 Task: Search for a house in Livingston, United Kingdom, for 8 guests from 24 Aug to 10 Sep, with a price range of 12000 to 15000, 4 bedrooms, 4 bathrooms, and amenities including Wifi, Free parking, TV, Gym, Breakfast, and Self check-in.
Action: Mouse moved to (444, 100)
Screenshot: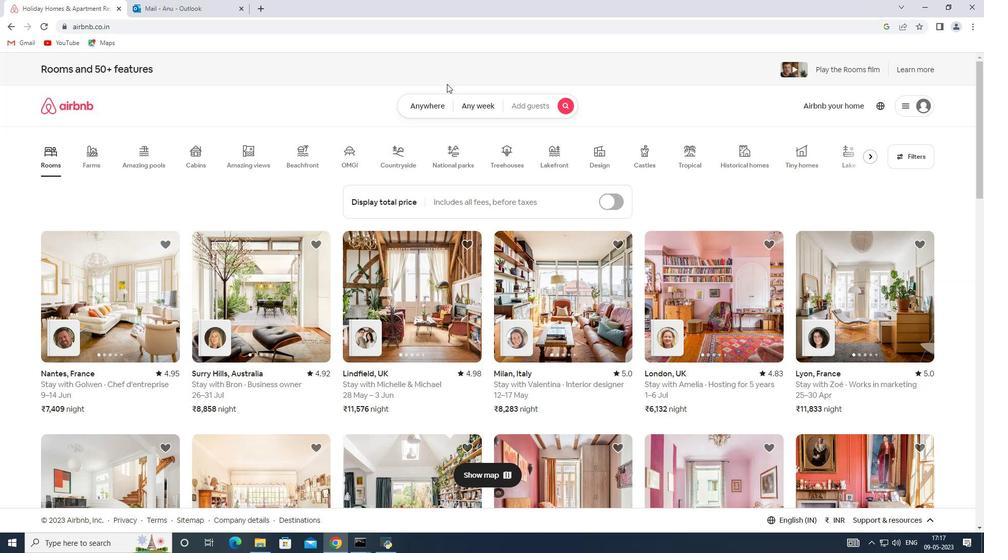
Action: Mouse pressed left at (444, 100)
Screenshot: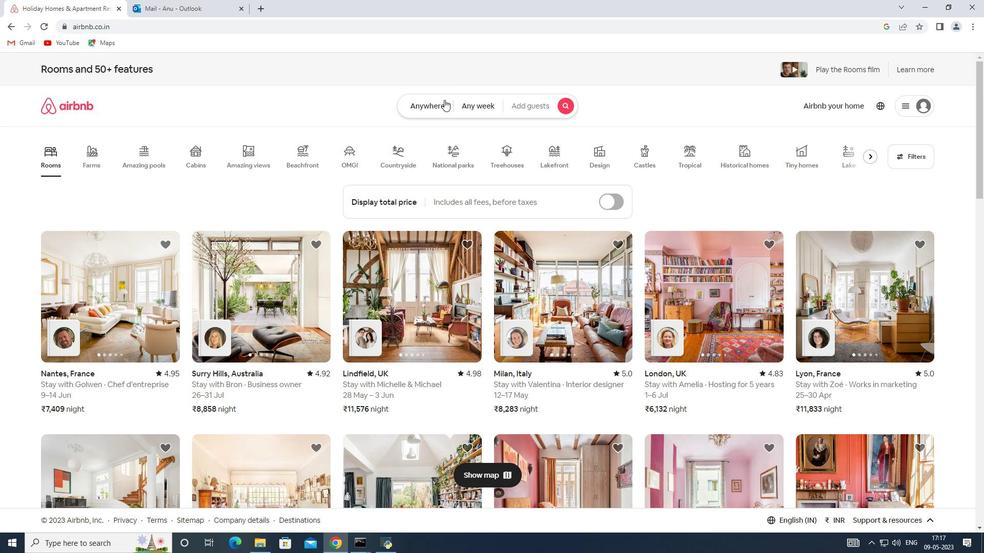 
Action: Mouse moved to (384, 151)
Screenshot: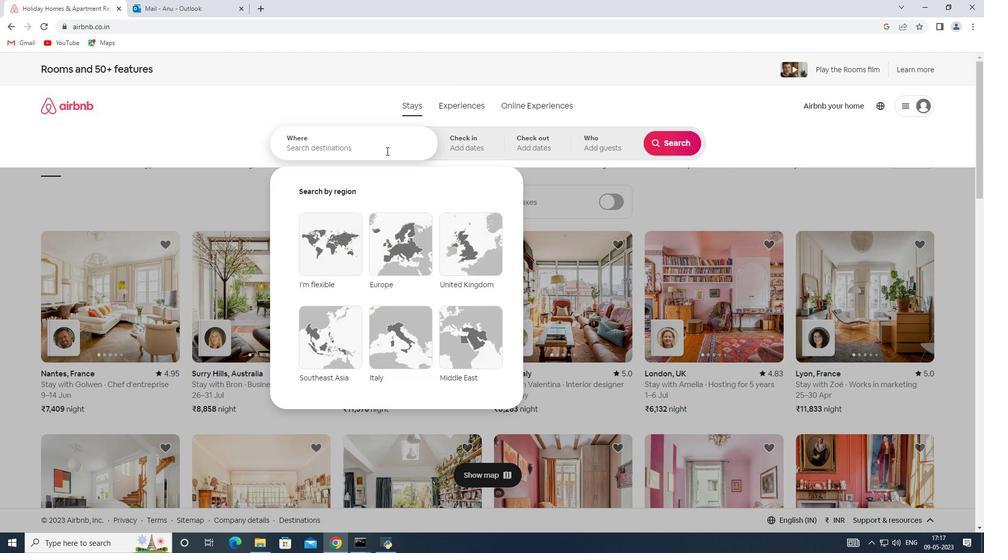 
Action: Mouse pressed left at (384, 151)
Screenshot: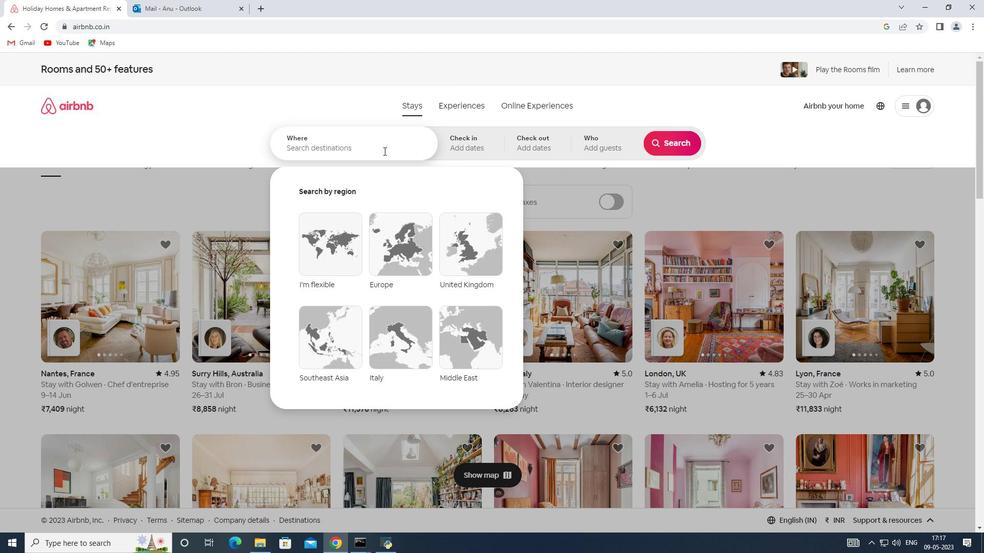 
Action: Key pressed <Key.shift>Livingston,<Key.shift>United<Key.space><Key.shift>Kingdom
Screenshot: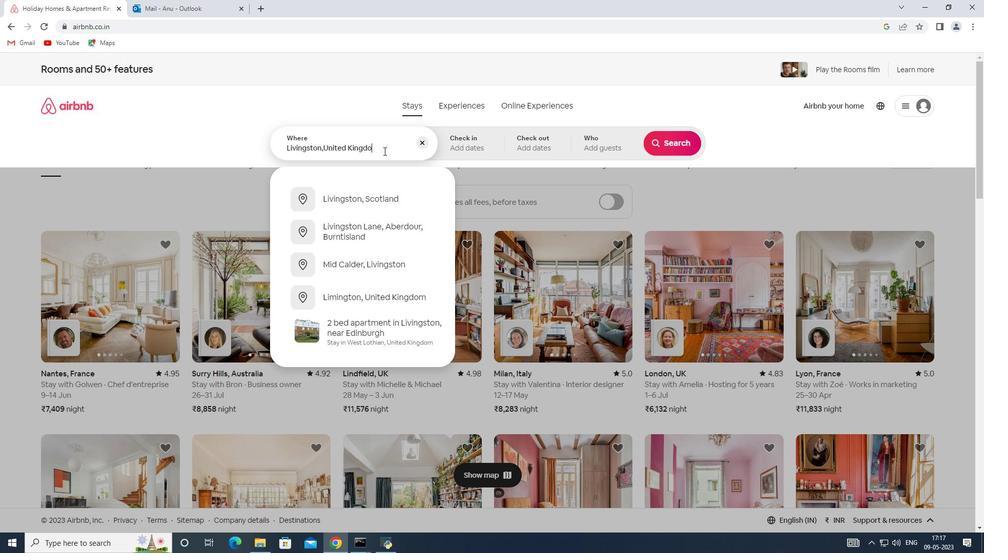 
Action: Mouse moved to (472, 153)
Screenshot: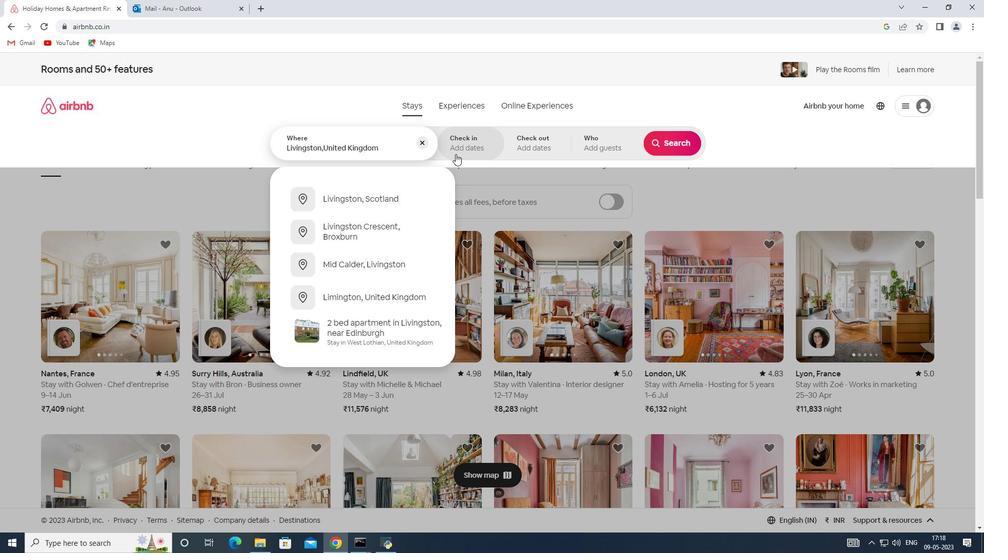 
Action: Mouse pressed left at (472, 153)
Screenshot: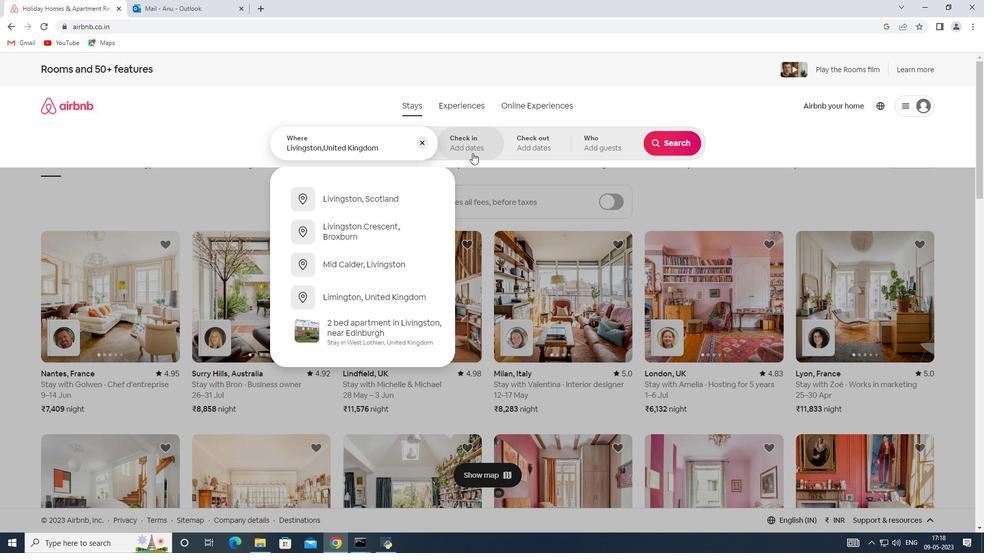 
Action: Mouse moved to (665, 224)
Screenshot: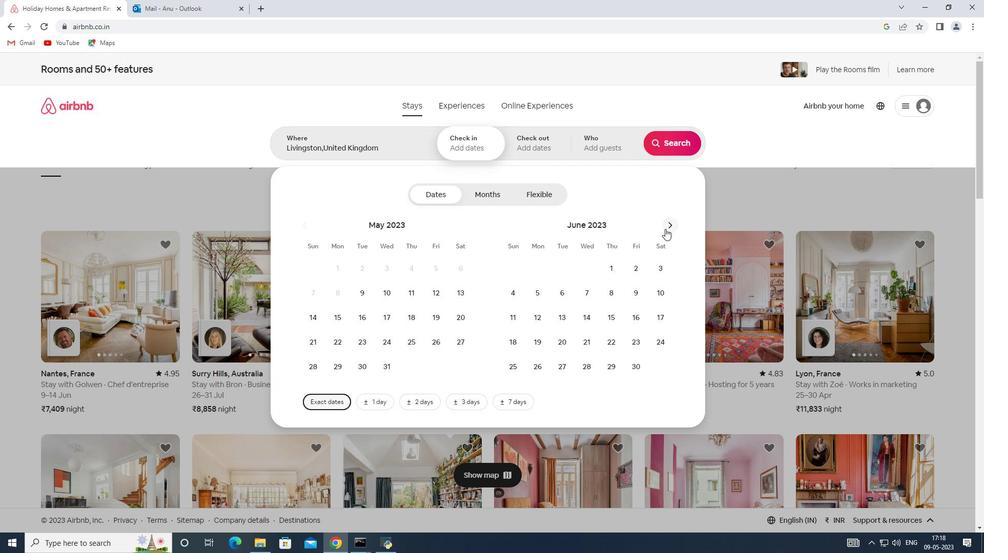 
Action: Mouse pressed left at (665, 224)
Screenshot: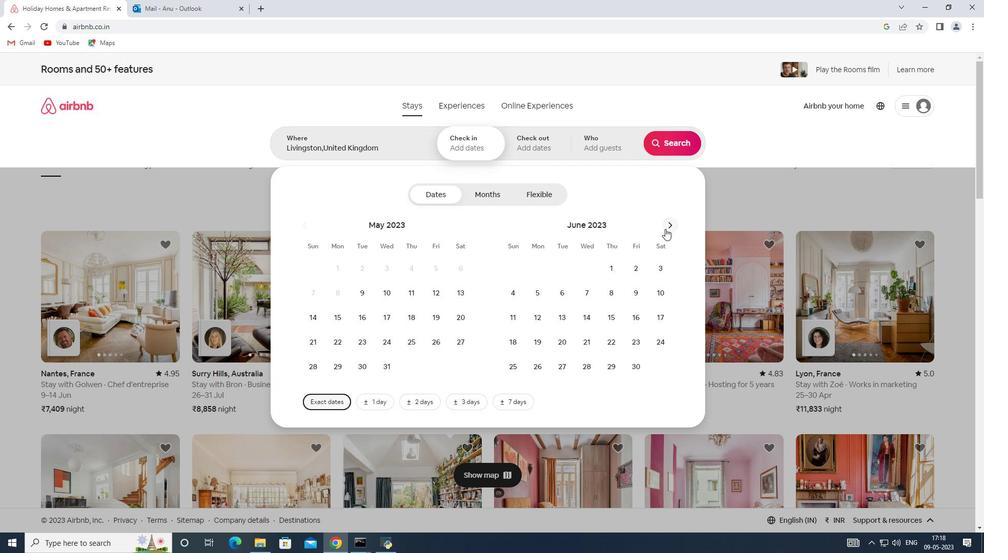 
Action: Mouse pressed left at (665, 224)
Screenshot: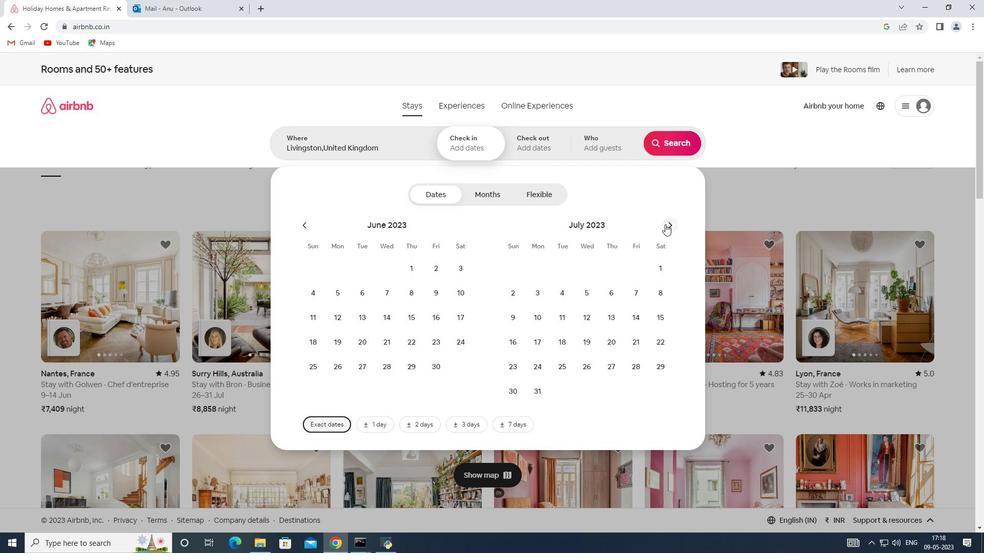 
Action: Mouse moved to (608, 338)
Screenshot: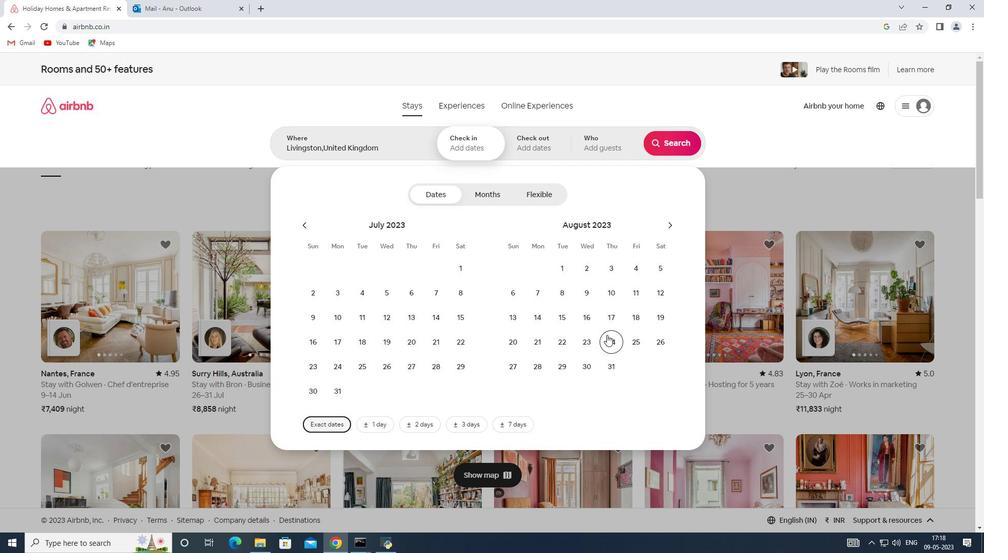
Action: Mouse pressed left at (608, 338)
Screenshot: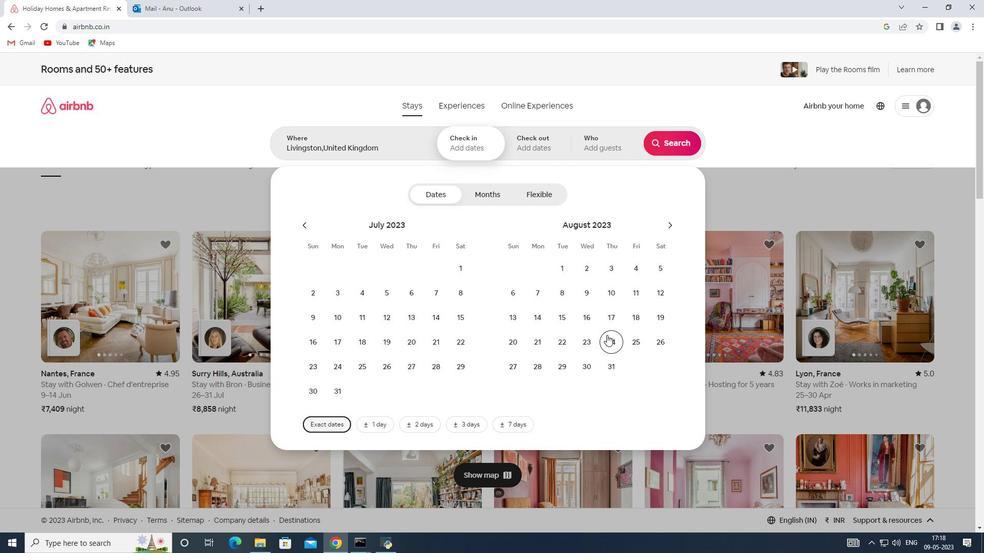 
Action: Mouse moved to (667, 223)
Screenshot: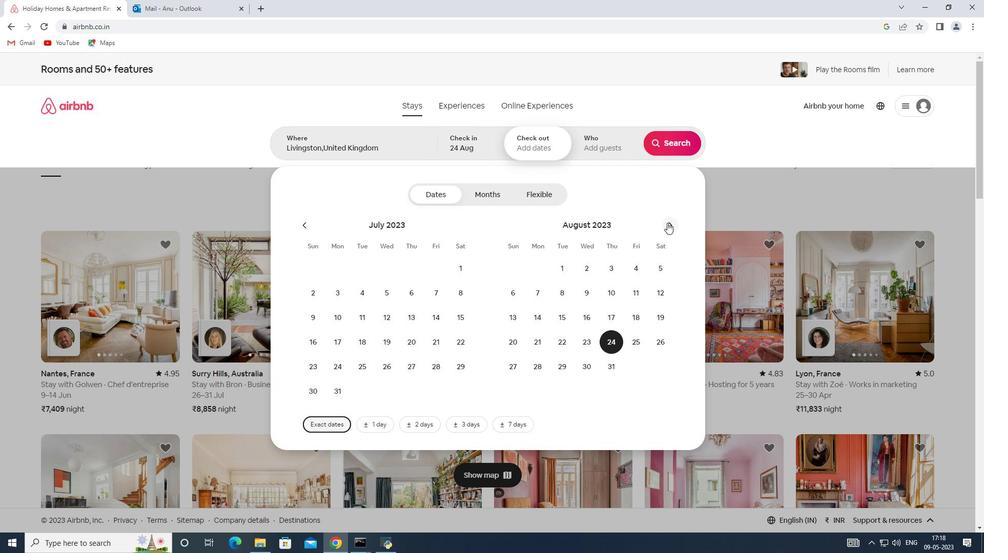 
Action: Mouse pressed left at (667, 223)
Screenshot: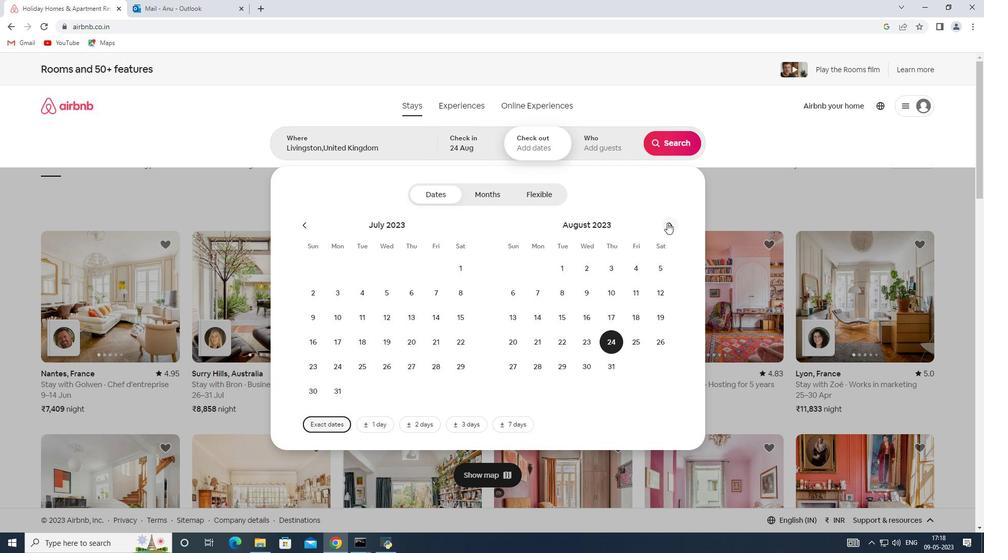 
Action: Mouse moved to (510, 313)
Screenshot: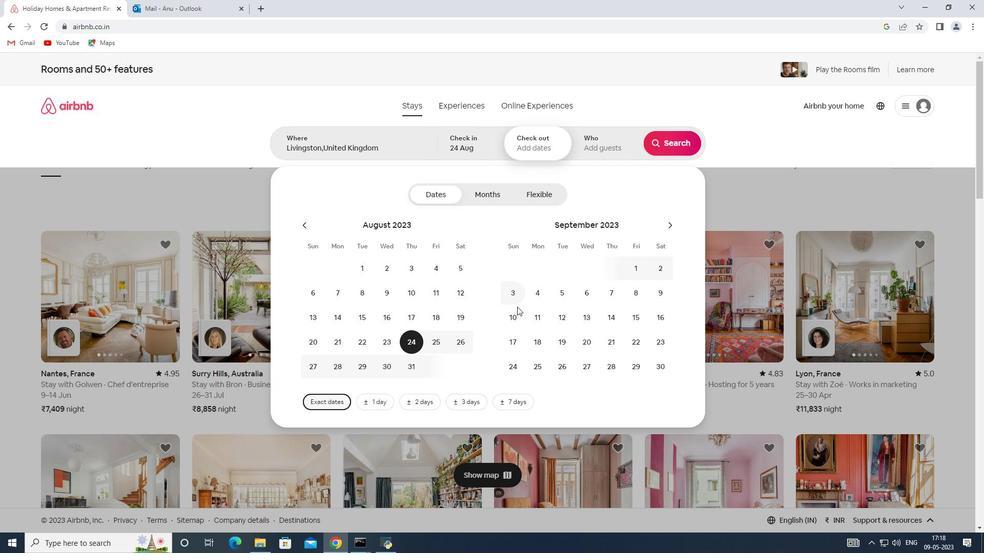 
Action: Mouse pressed left at (510, 313)
Screenshot: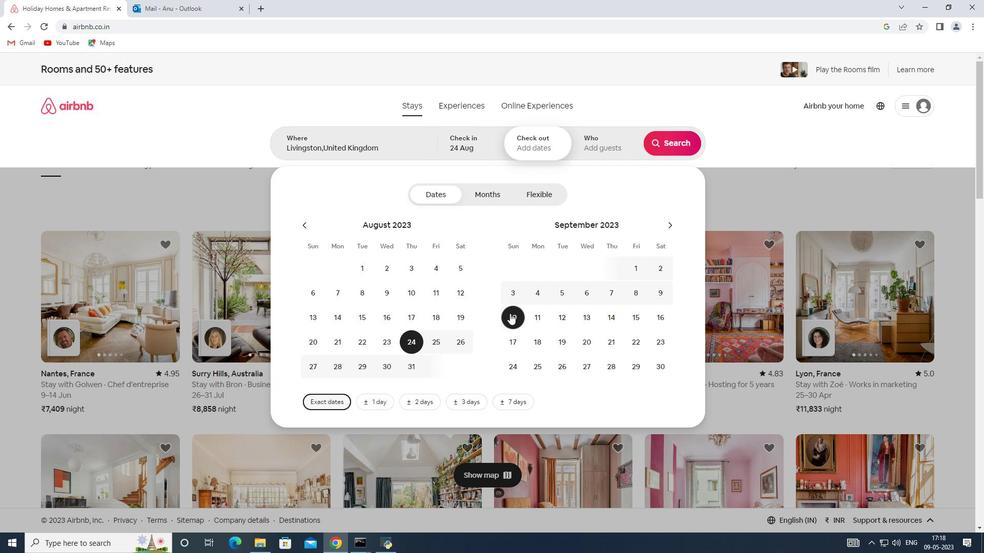 
Action: Mouse moved to (601, 138)
Screenshot: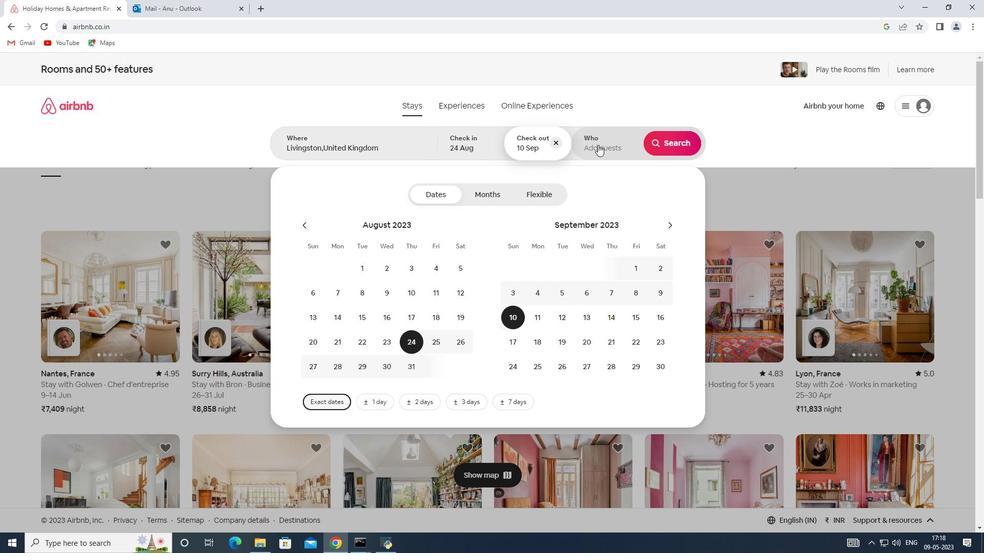 
Action: Mouse pressed left at (601, 138)
Screenshot: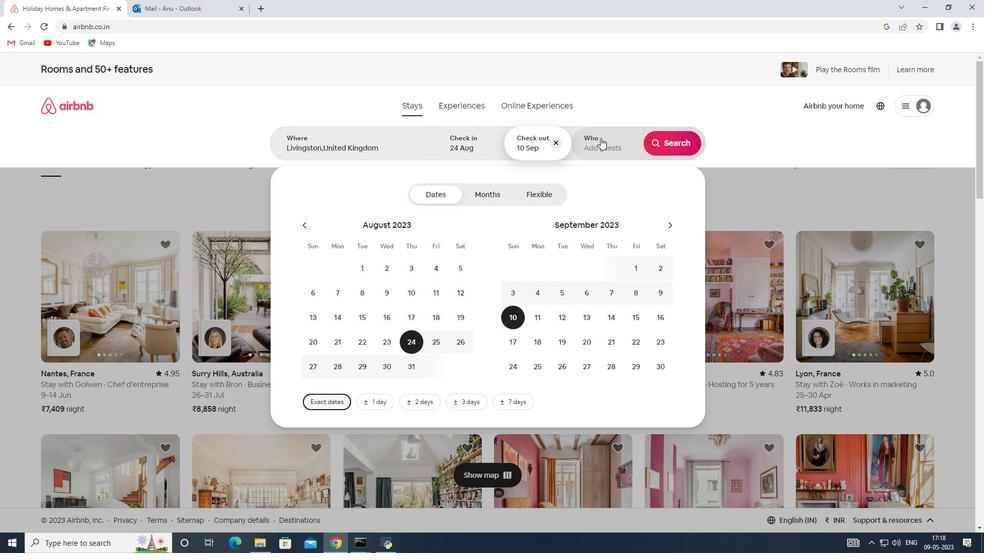 
Action: Mouse moved to (671, 198)
Screenshot: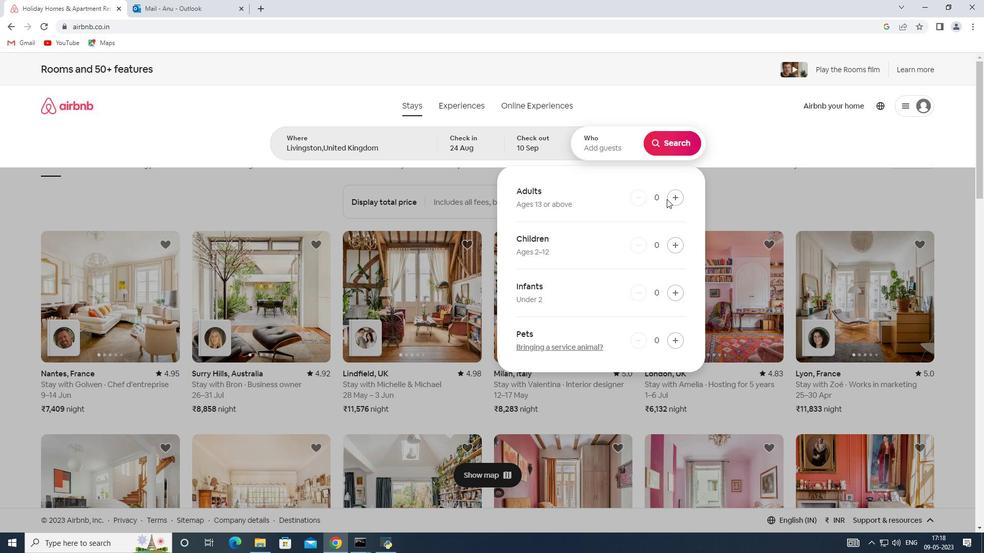 
Action: Mouse pressed left at (671, 198)
Screenshot: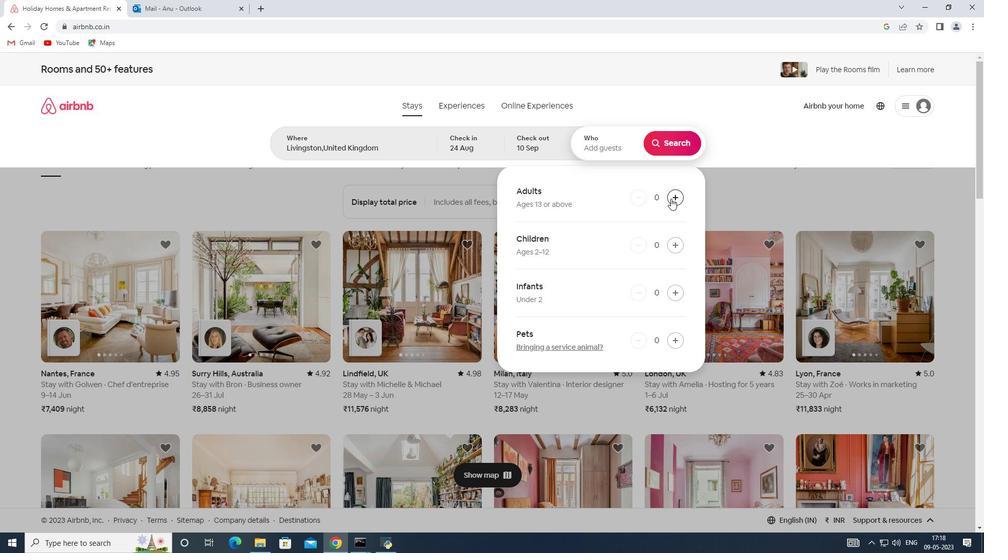 
Action: Mouse pressed left at (671, 198)
Screenshot: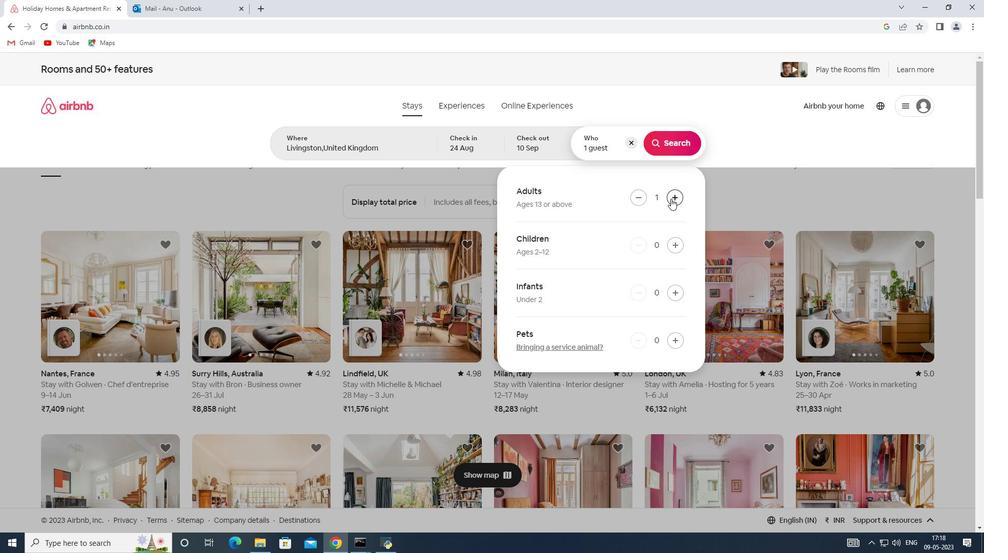 
Action: Mouse pressed left at (671, 198)
Screenshot: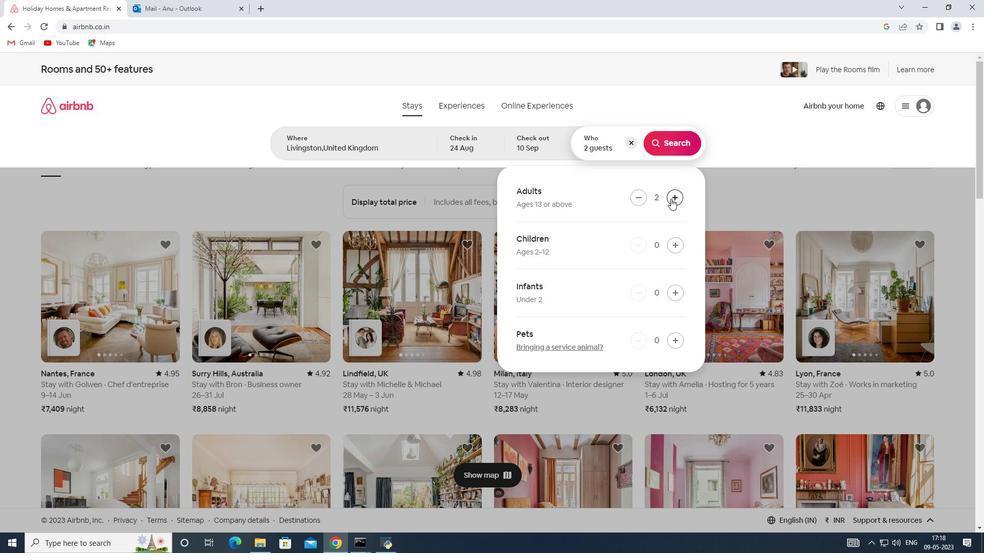 
Action: Mouse pressed left at (671, 198)
Screenshot: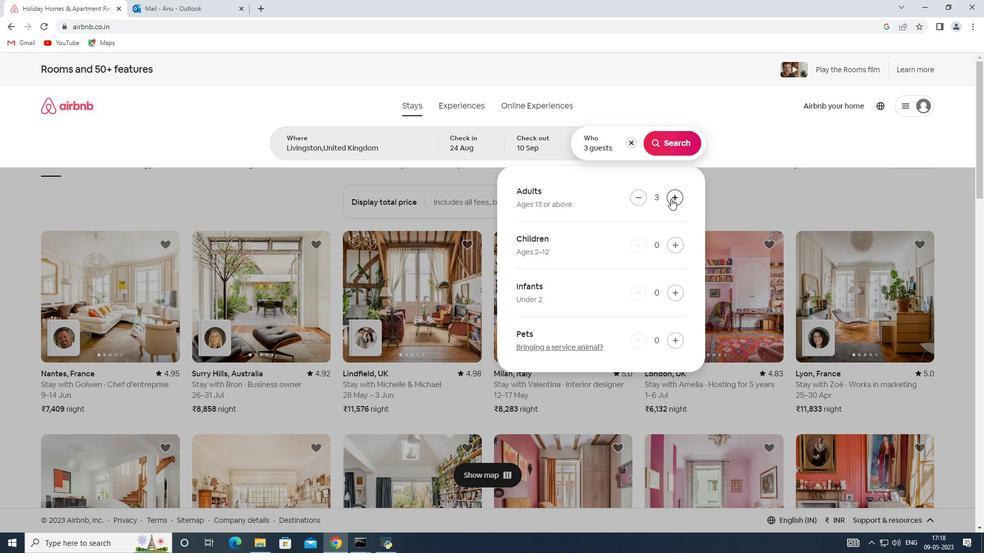 
Action: Mouse pressed left at (671, 198)
Screenshot: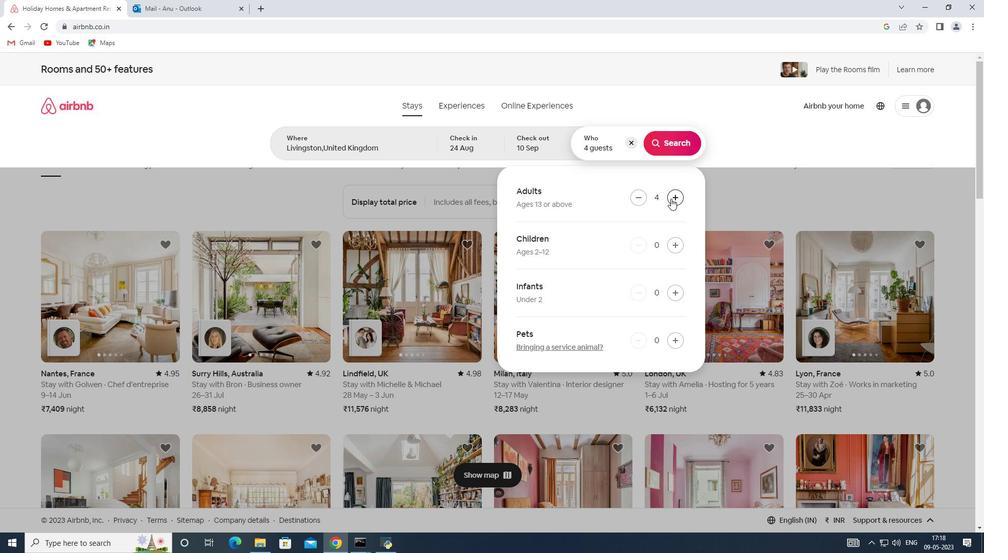
Action: Mouse pressed left at (671, 198)
Screenshot: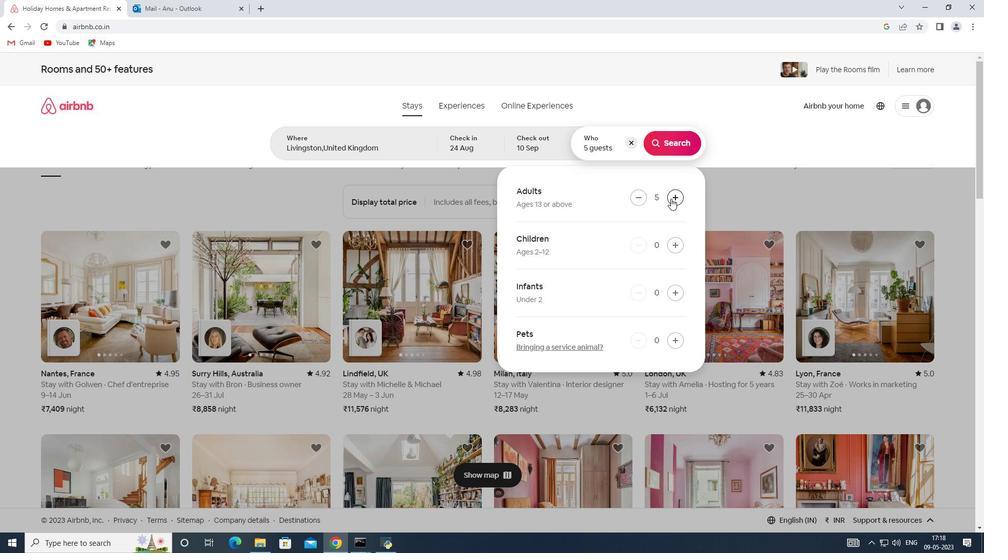 
Action: Mouse pressed left at (671, 198)
Screenshot: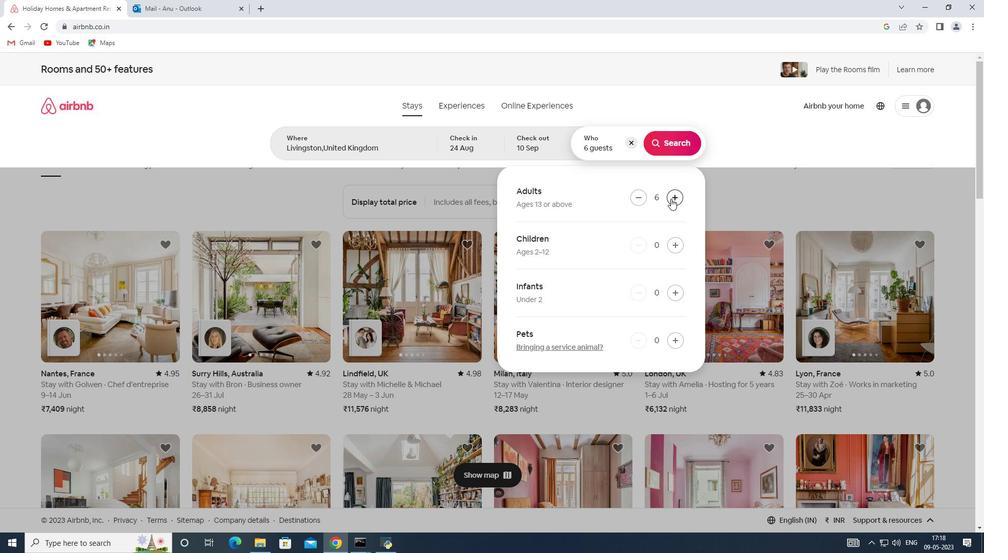 
Action: Mouse pressed left at (671, 198)
Screenshot: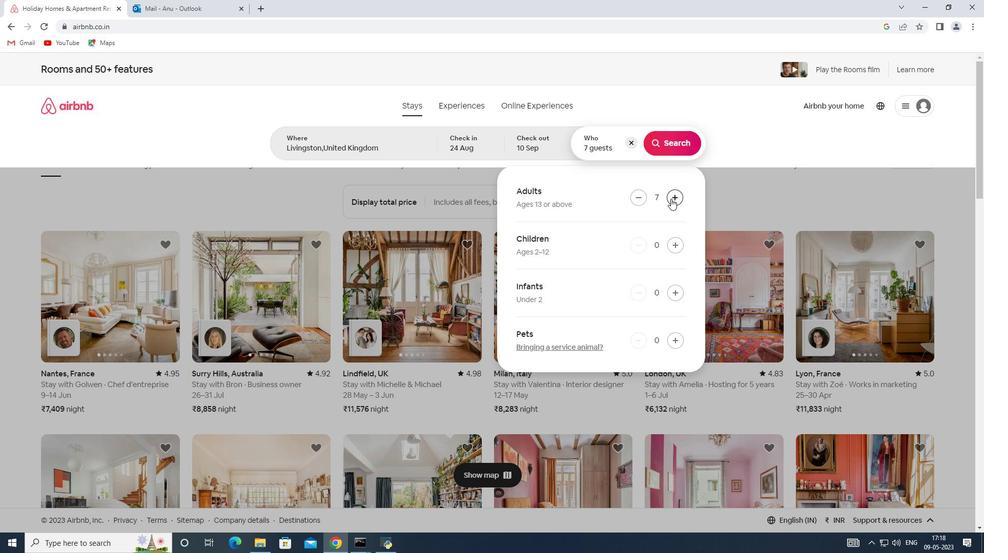 
Action: Mouse moved to (677, 148)
Screenshot: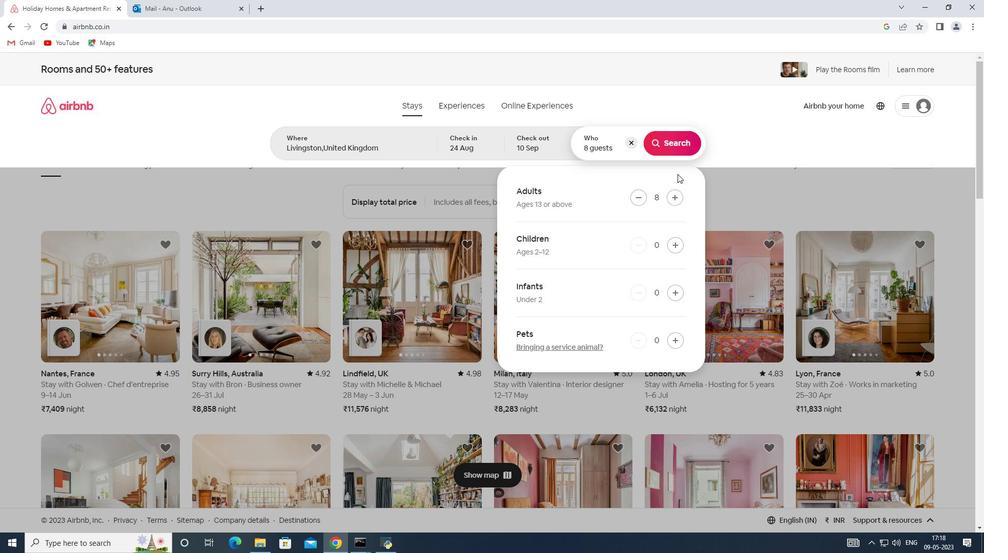 
Action: Mouse pressed left at (677, 148)
Screenshot: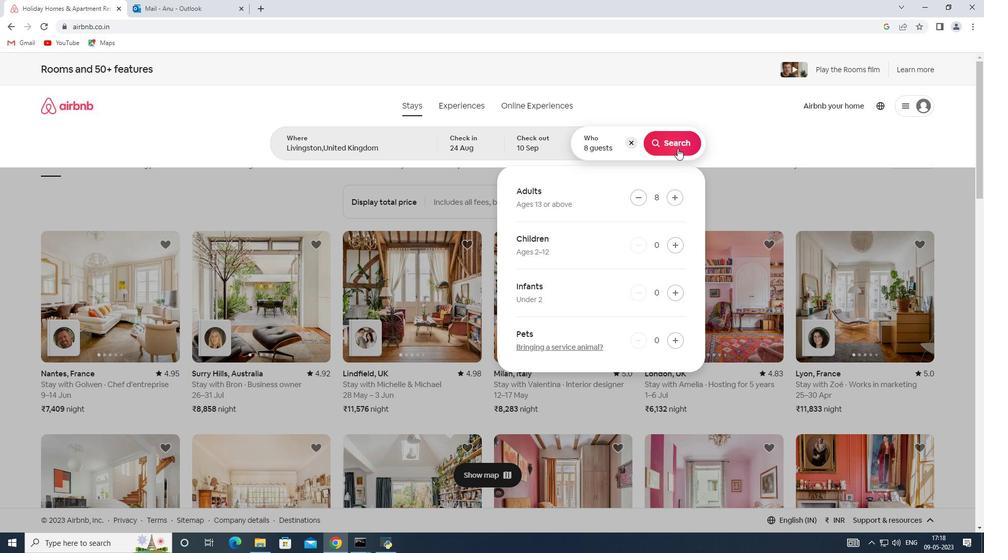 
Action: Mouse moved to (928, 122)
Screenshot: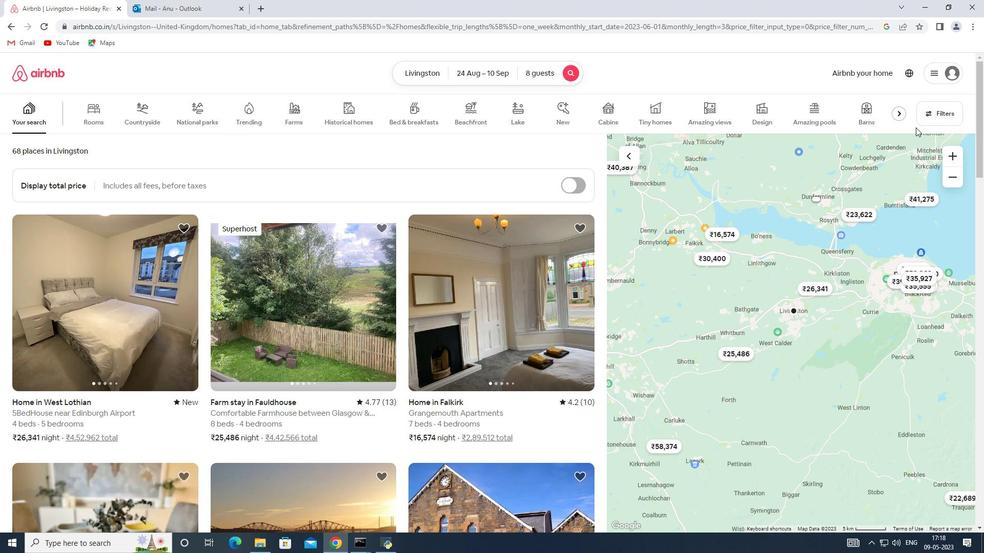 
Action: Mouse pressed left at (928, 122)
Screenshot: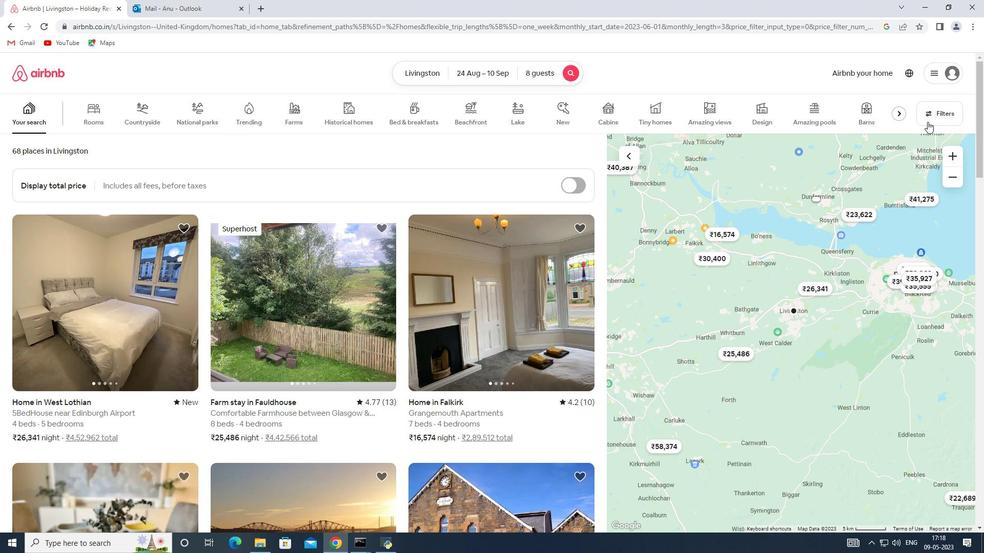 
Action: Mouse moved to (356, 366)
Screenshot: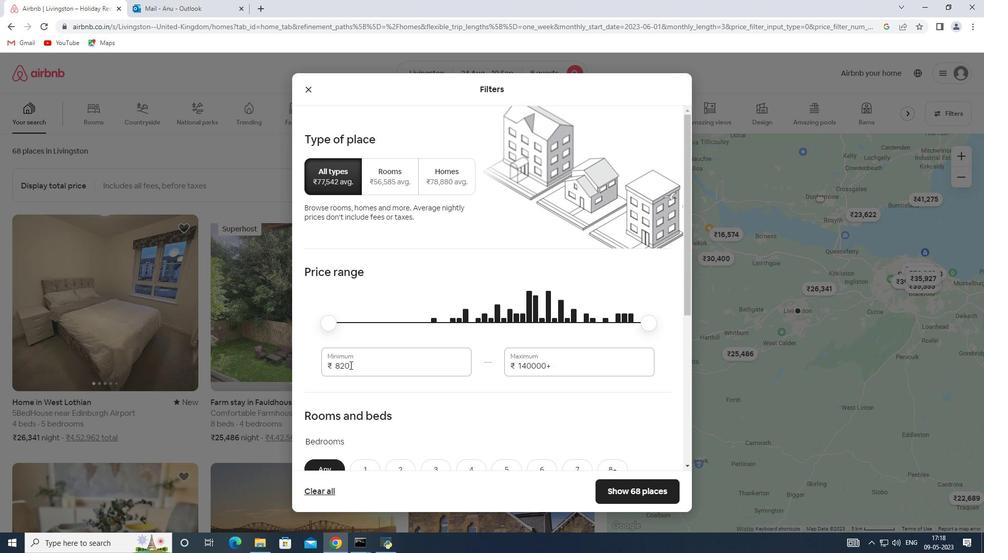
Action: Mouse pressed left at (356, 366)
Screenshot: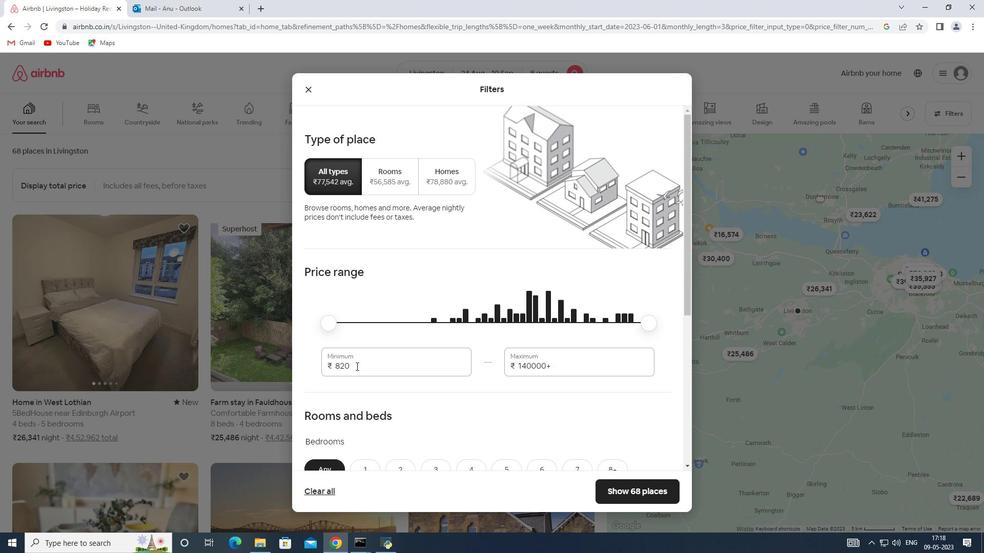 
Action: Mouse moved to (322, 362)
Screenshot: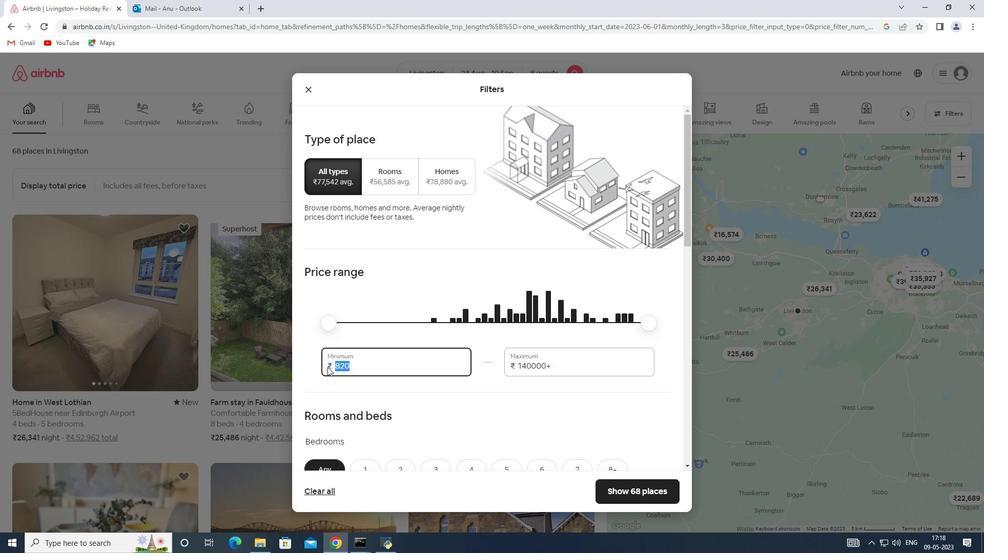 
Action: Key pressed 12000
Screenshot: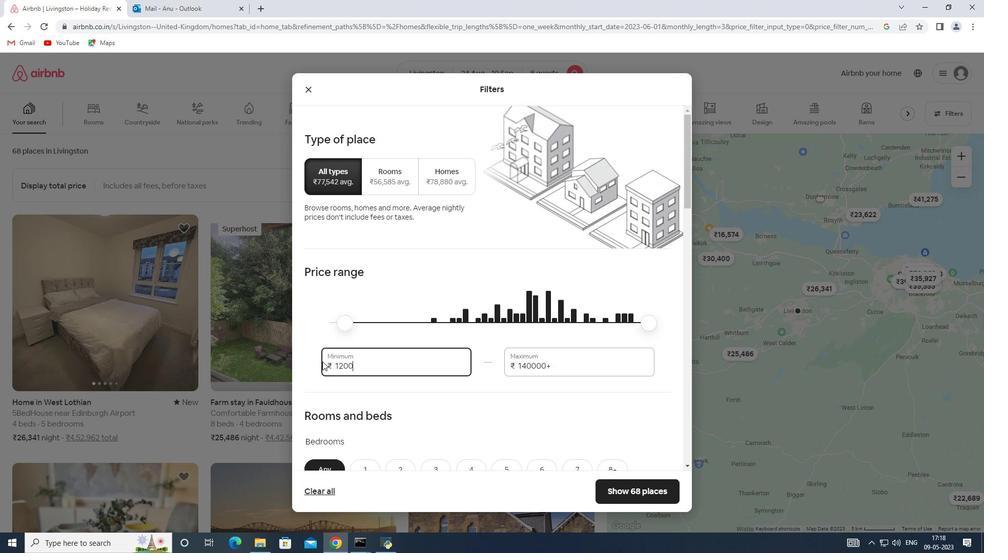 
Action: Mouse moved to (556, 370)
Screenshot: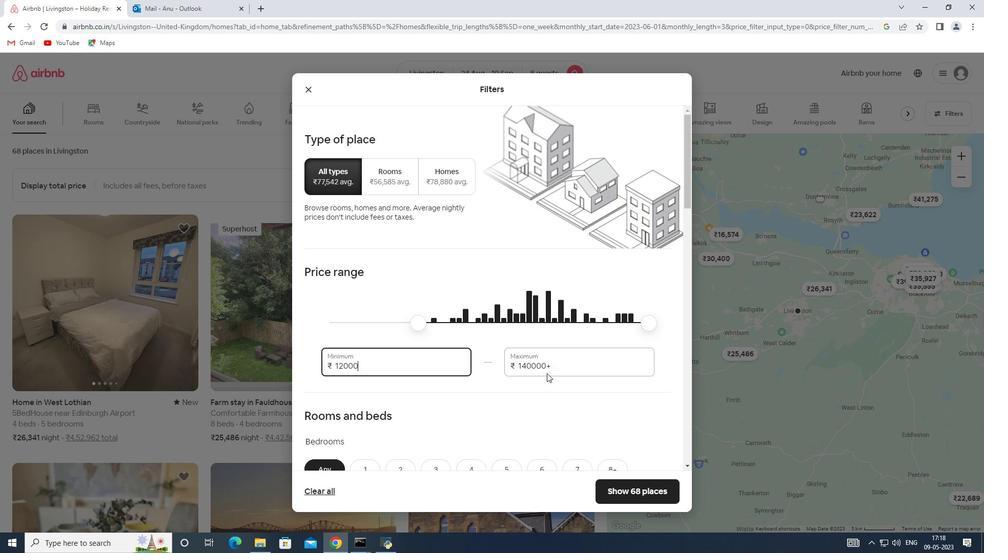 
Action: Mouse pressed left at (556, 370)
Screenshot: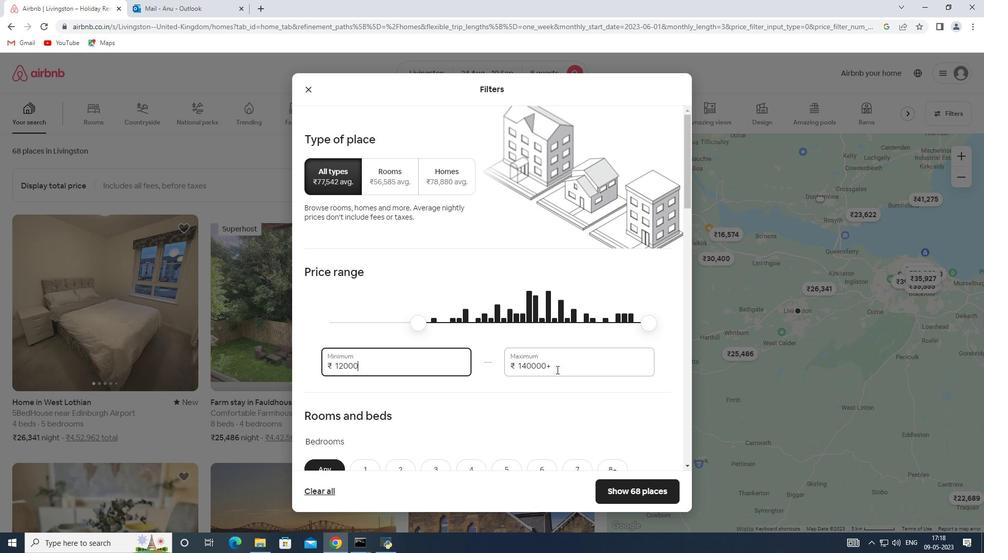 
Action: Mouse moved to (502, 365)
Screenshot: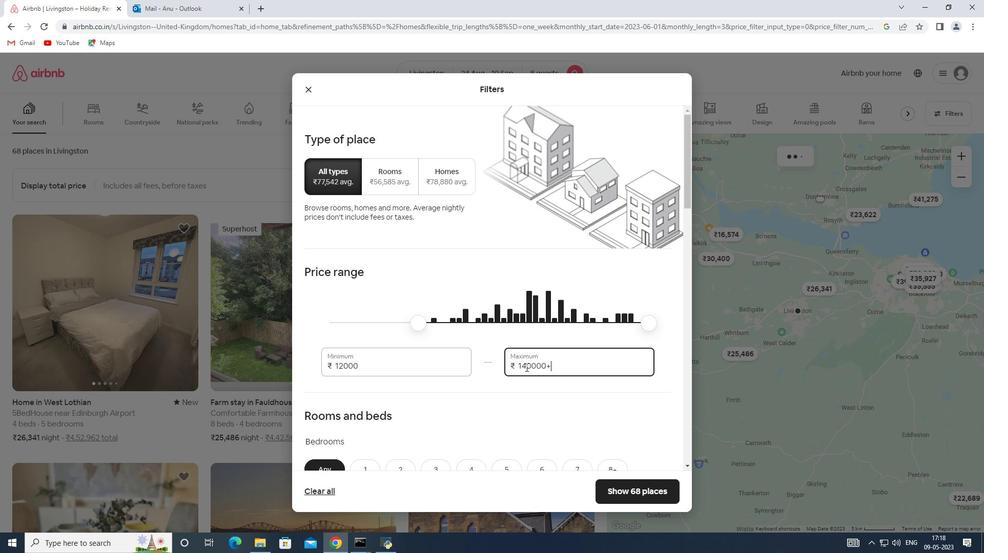
Action: Key pressed 15000
Screenshot: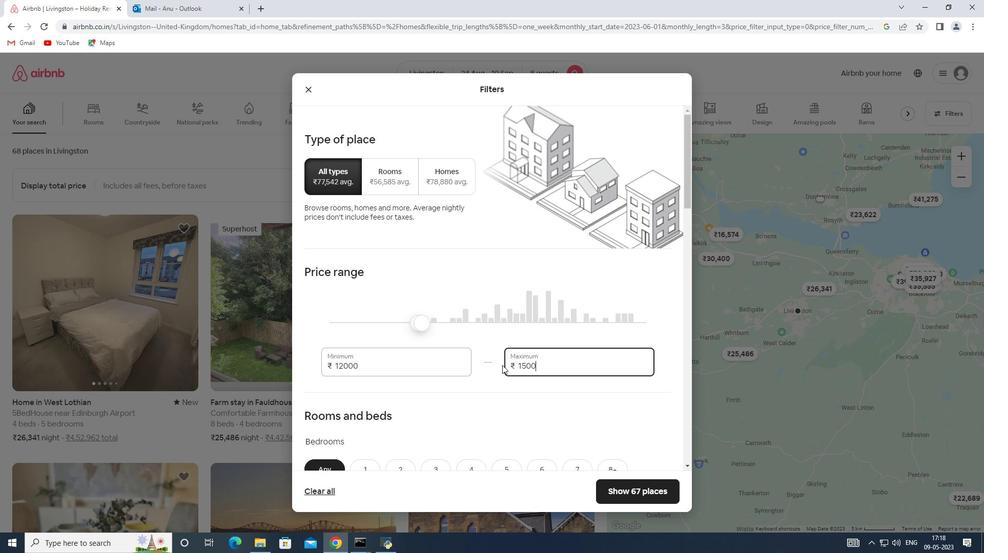 
Action: Mouse scrolled (502, 365) with delta (0, 0)
Screenshot: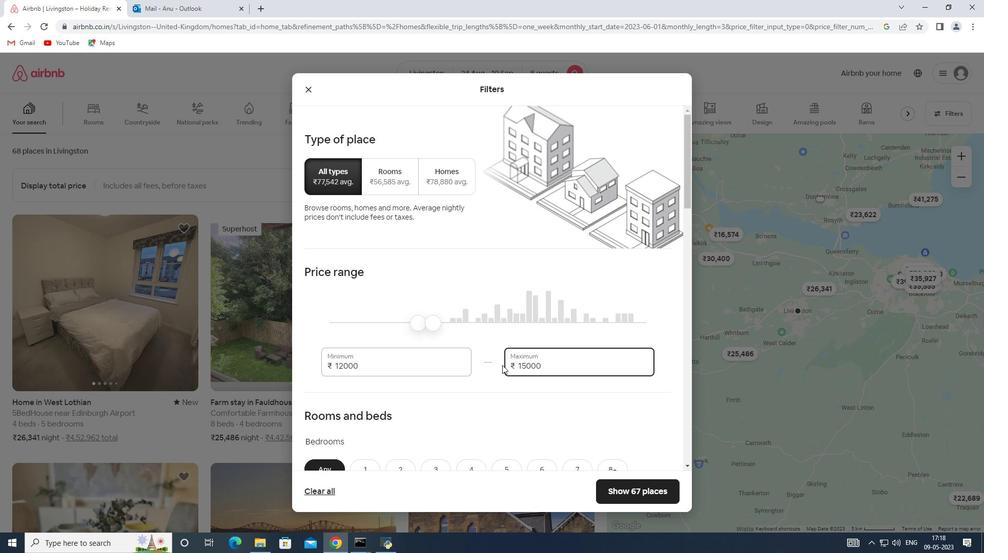 
Action: Mouse scrolled (502, 365) with delta (0, 0)
Screenshot: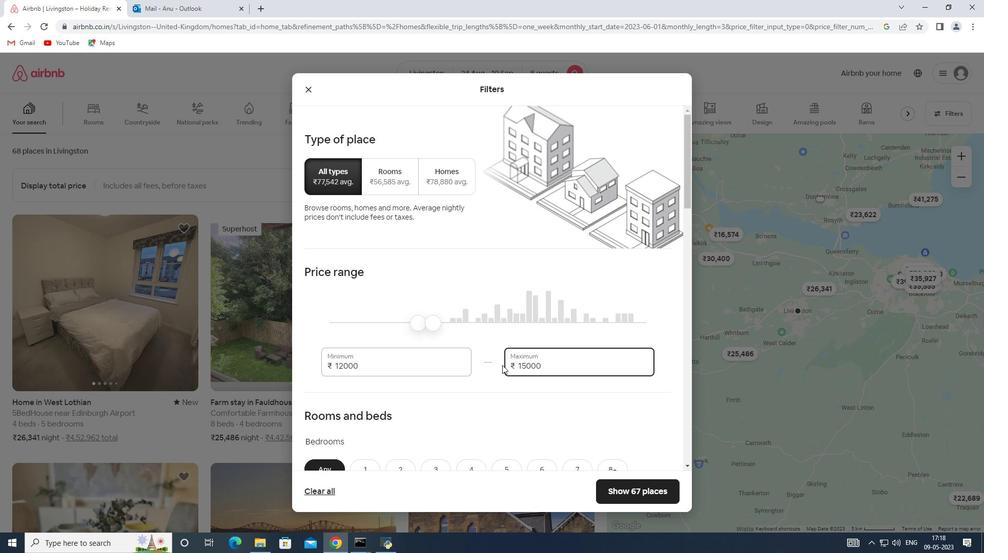 
Action: Mouse scrolled (502, 365) with delta (0, 0)
Screenshot: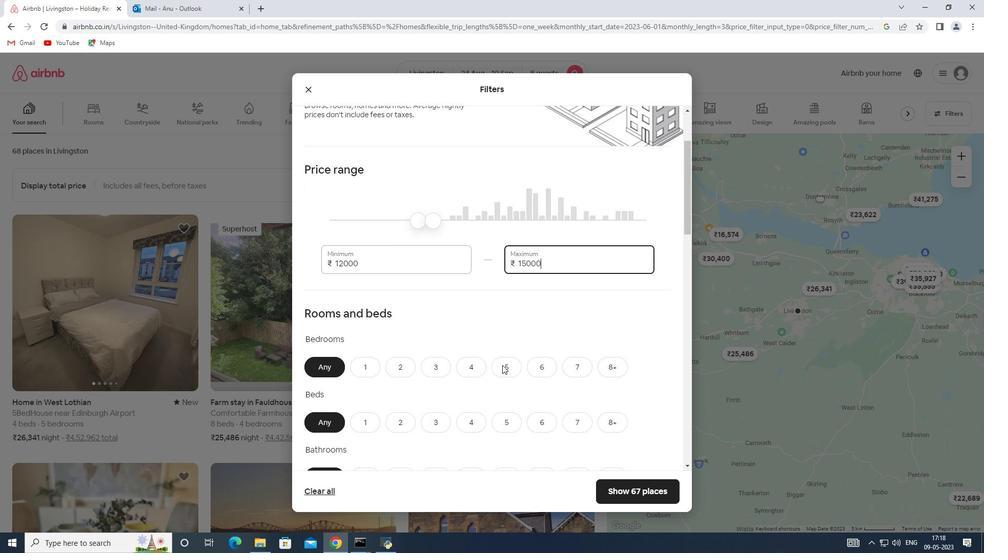 
Action: Mouse moved to (470, 321)
Screenshot: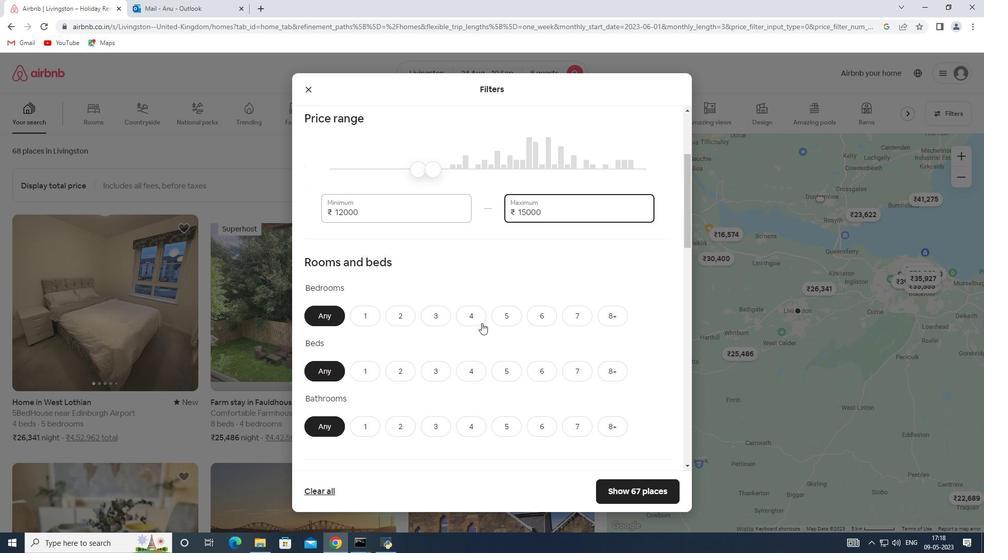 
Action: Mouse pressed left at (470, 321)
Screenshot: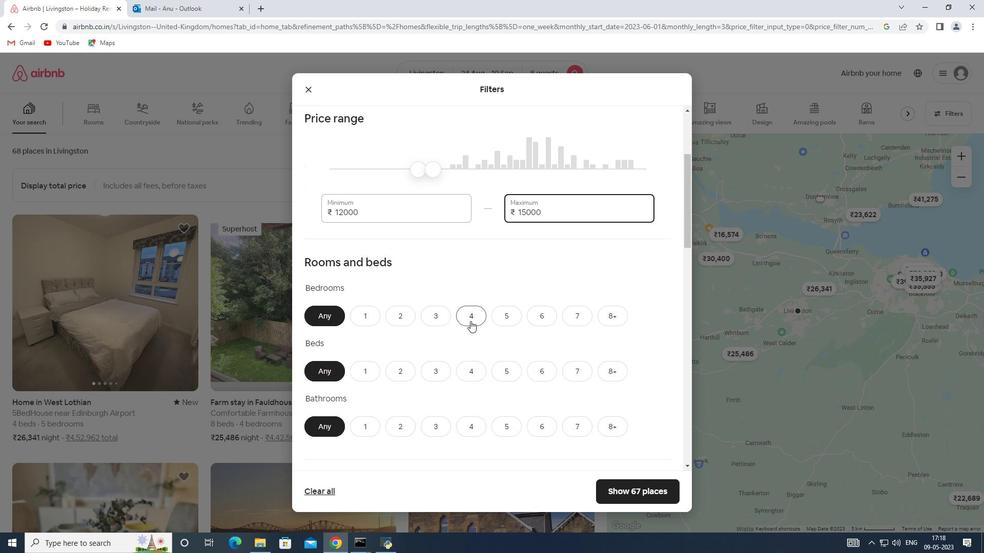 
Action: Mouse moved to (616, 371)
Screenshot: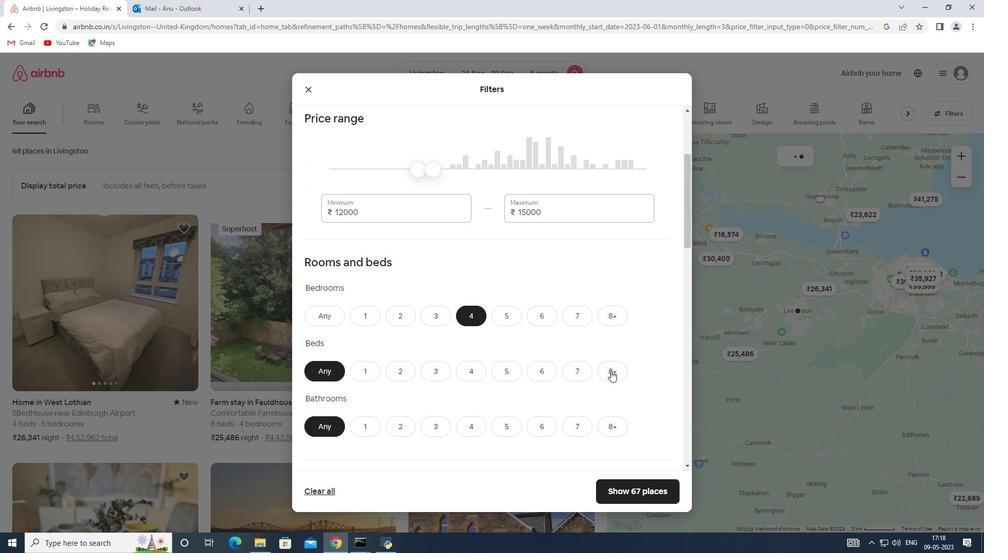 
Action: Mouse pressed left at (616, 371)
Screenshot: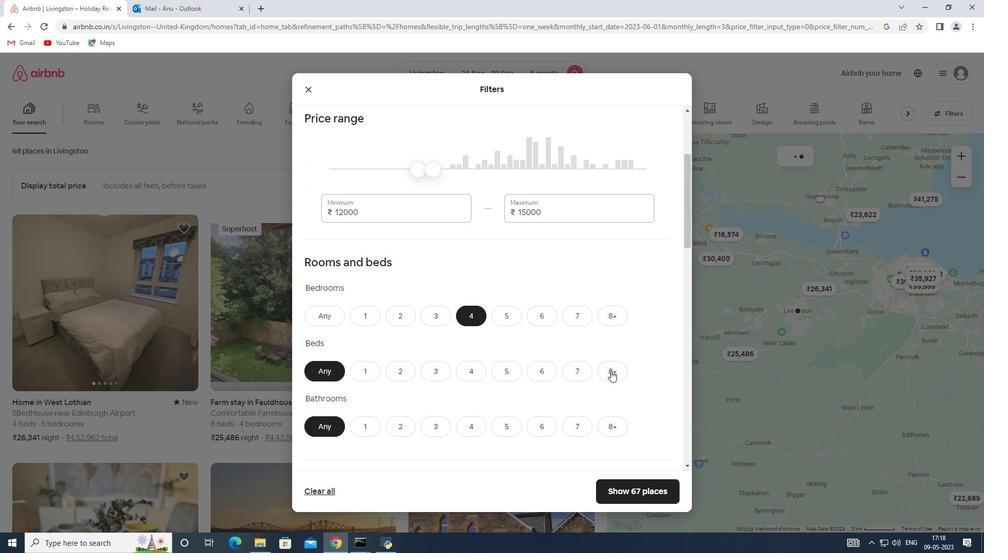 
Action: Mouse moved to (474, 425)
Screenshot: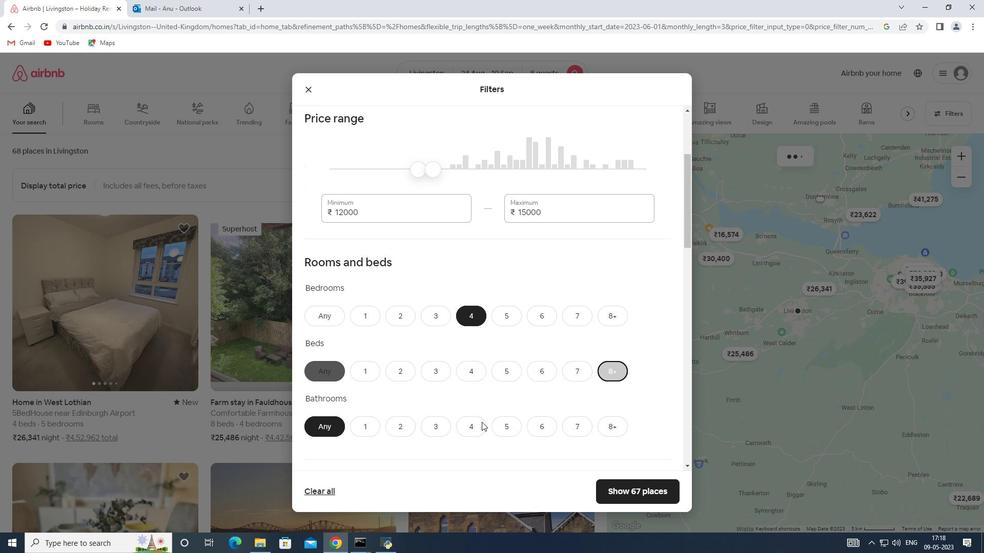 
Action: Mouse pressed left at (474, 425)
Screenshot: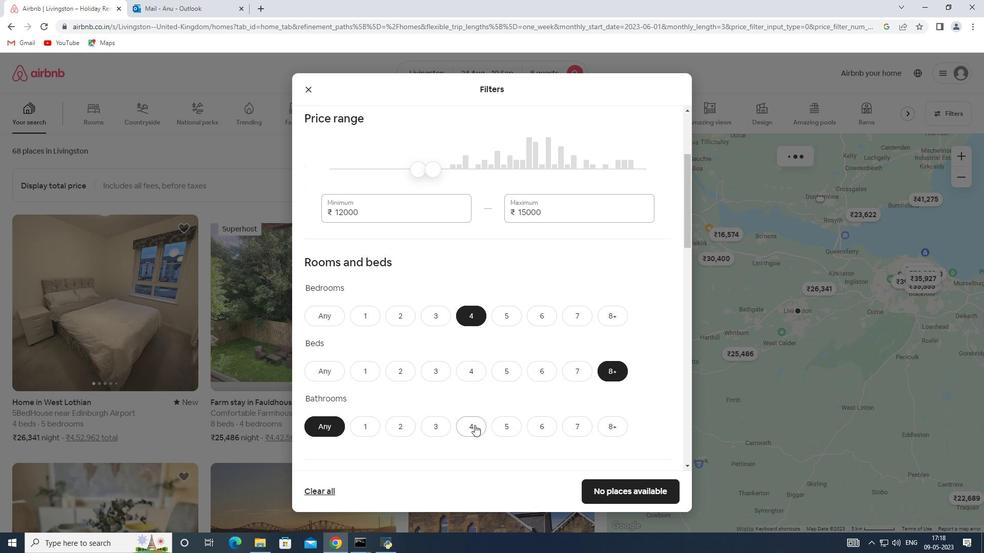 
Action: Mouse moved to (488, 373)
Screenshot: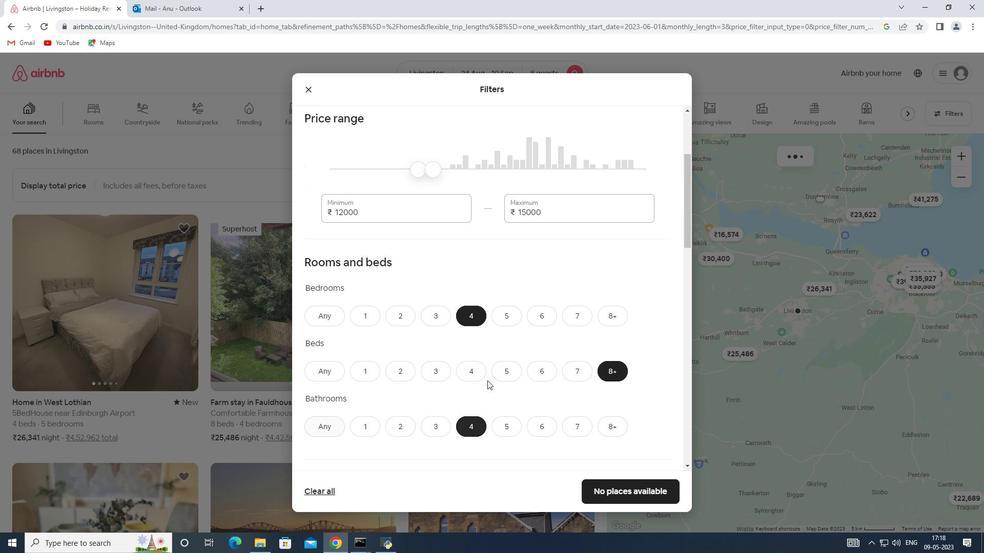
Action: Mouse scrolled (488, 373) with delta (0, 0)
Screenshot: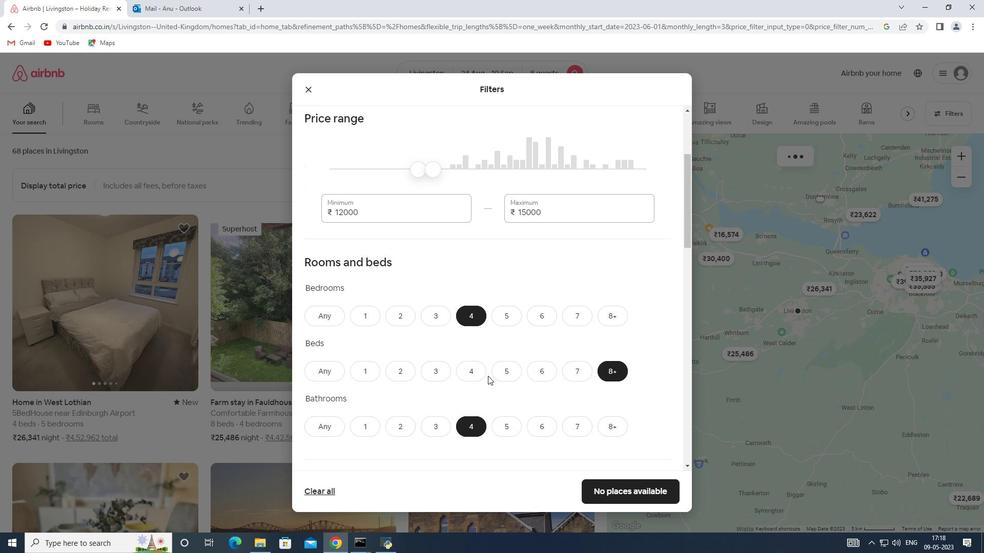 
Action: Mouse scrolled (488, 373) with delta (0, 0)
Screenshot: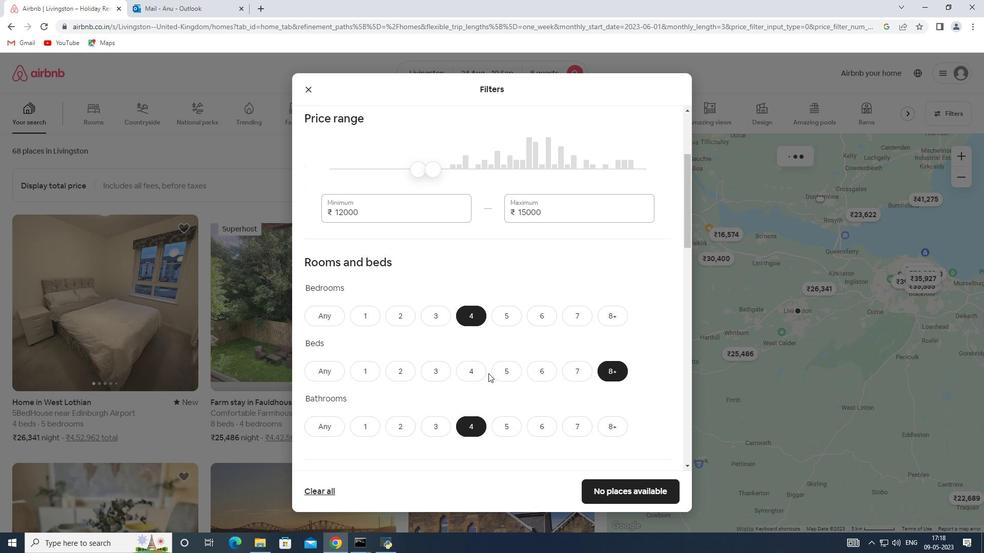 
Action: Mouse scrolled (488, 373) with delta (0, 0)
Screenshot: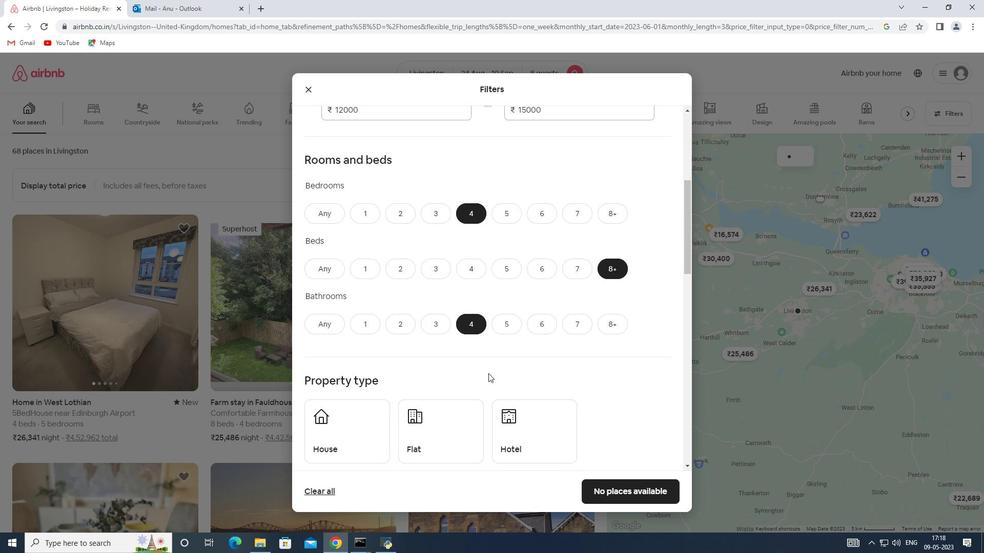 
Action: Mouse scrolled (488, 373) with delta (0, 0)
Screenshot: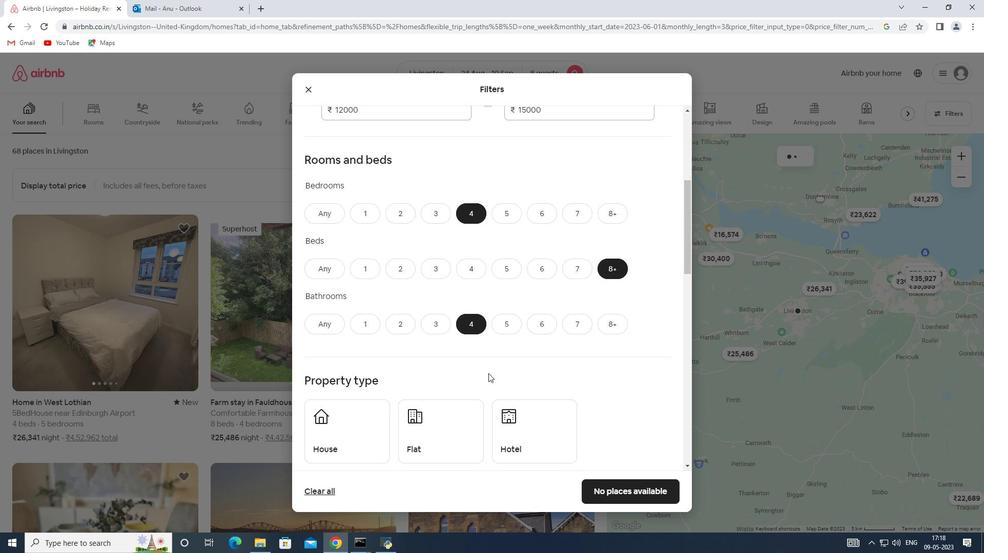 
Action: Mouse moved to (334, 333)
Screenshot: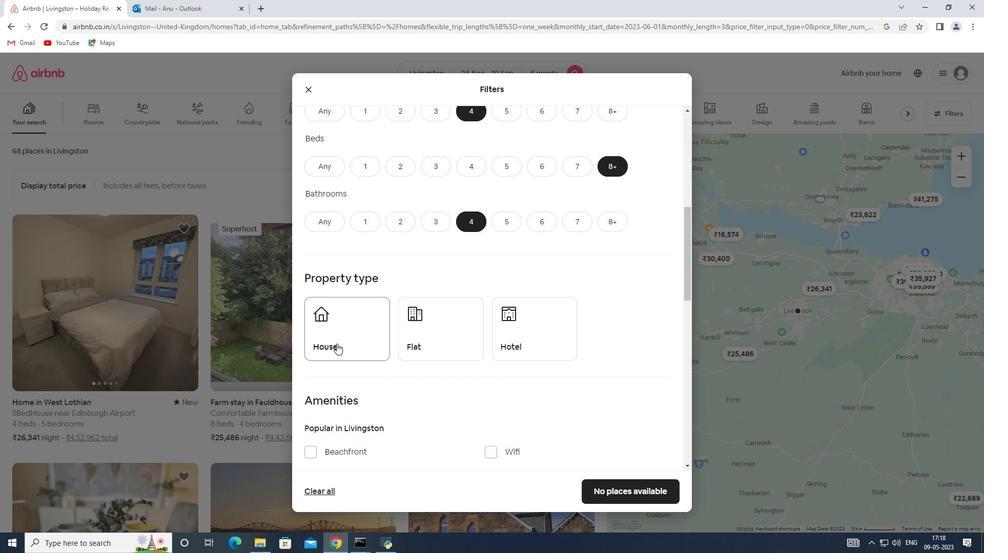 
Action: Mouse pressed left at (334, 333)
Screenshot: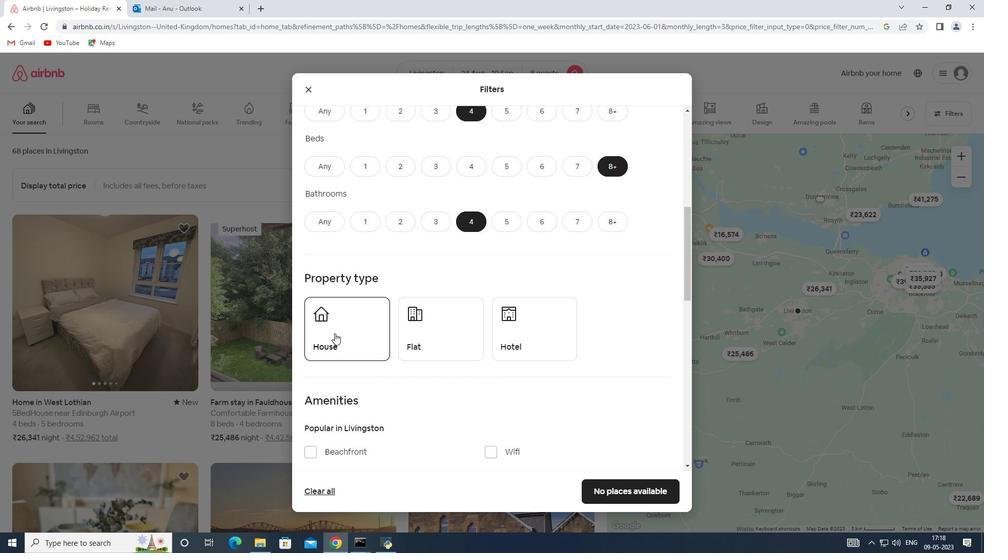 
Action: Mouse moved to (419, 332)
Screenshot: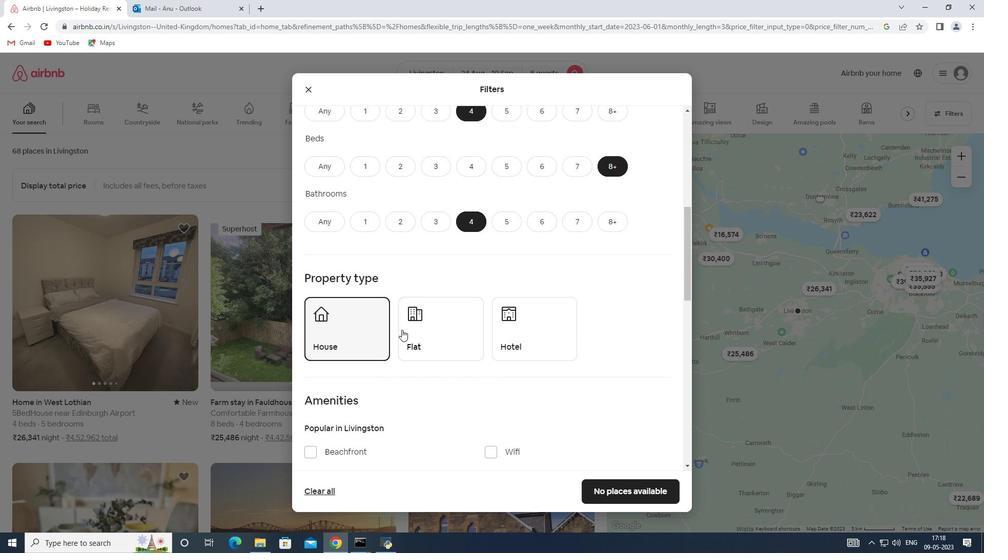 
Action: Mouse pressed left at (419, 332)
Screenshot: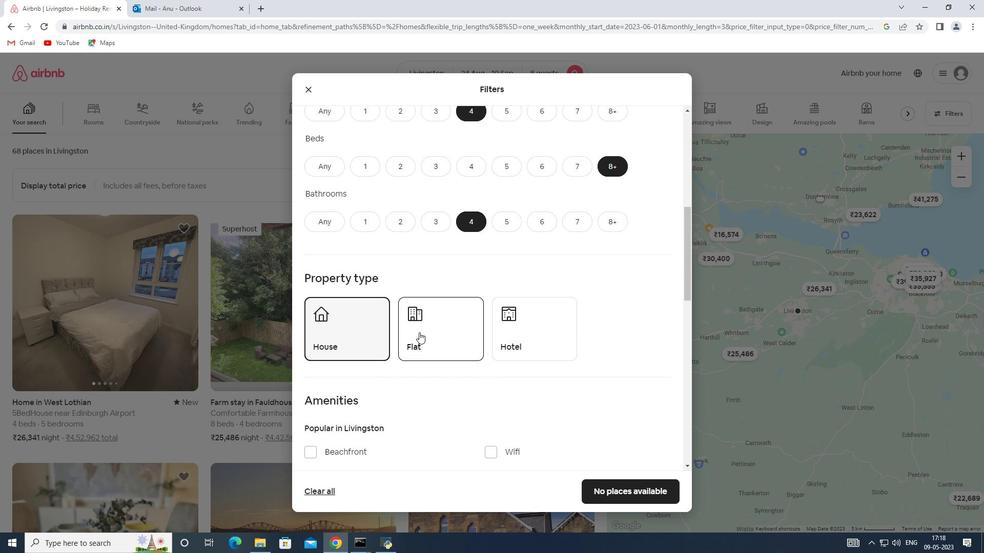 
Action: Mouse scrolled (419, 332) with delta (0, 0)
Screenshot: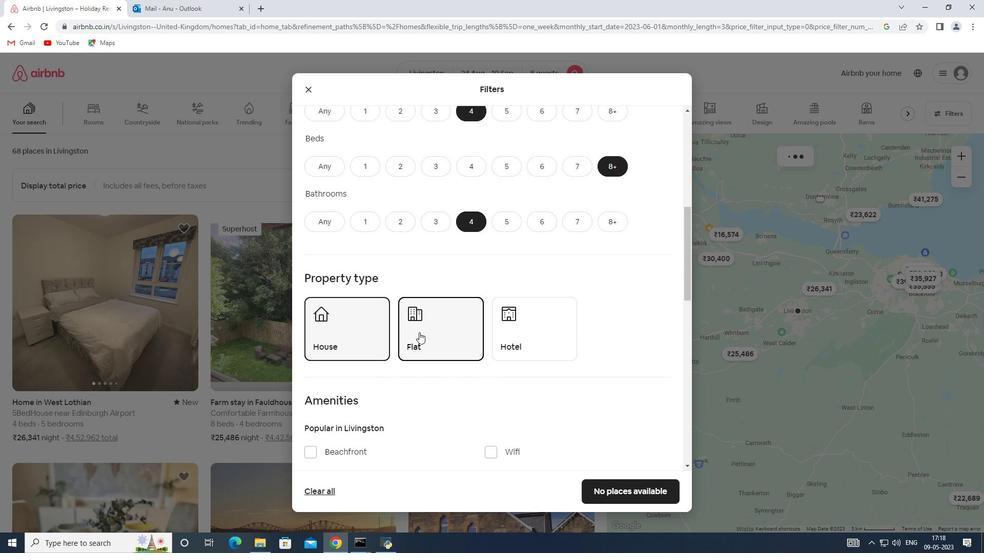 
Action: Mouse scrolled (419, 332) with delta (0, 0)
Screenshot: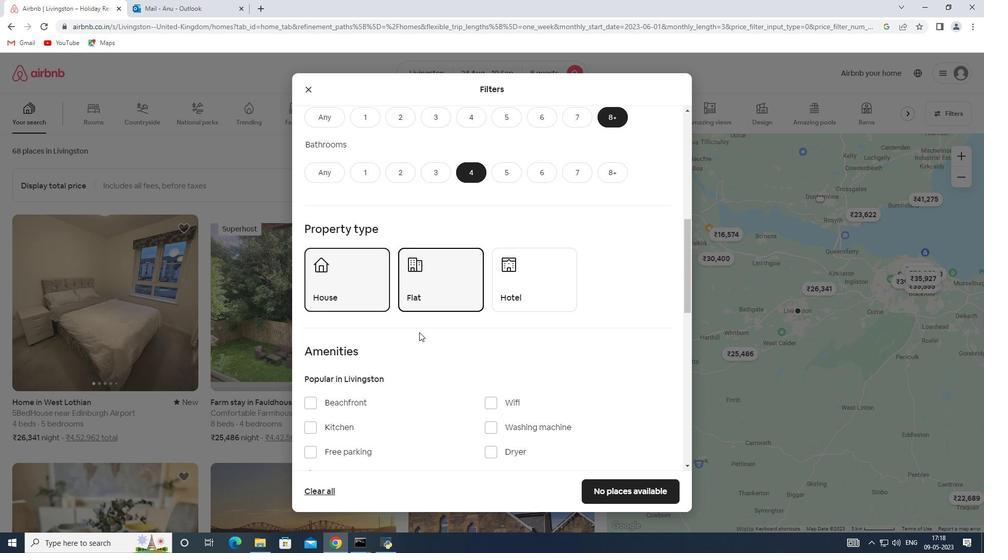 
Action: Mouse moved to (492, 350)
Screenshot: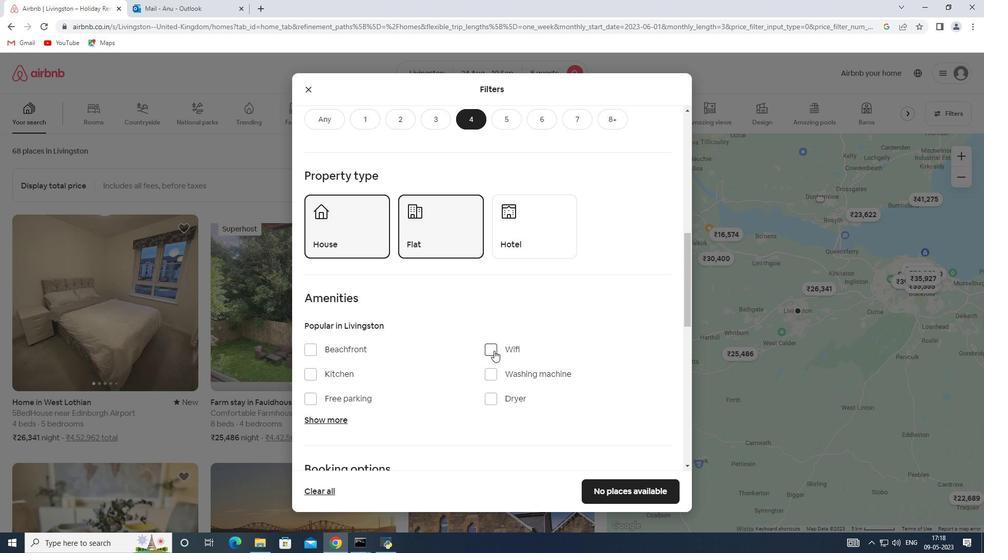 
Action: Mouse pressed left at (492, 350)
Screenshot: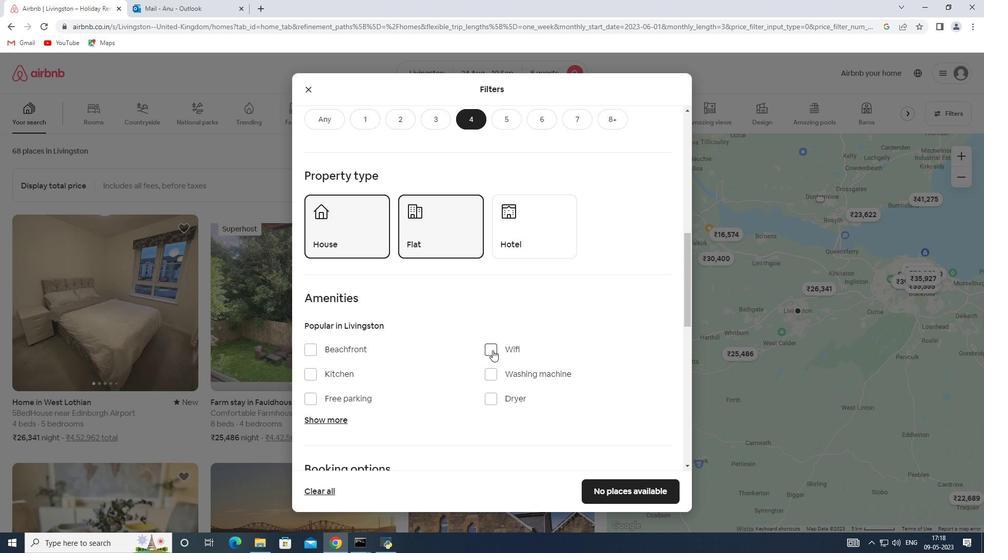 
Action: Mouse moved to (328, 420)
Screenshot: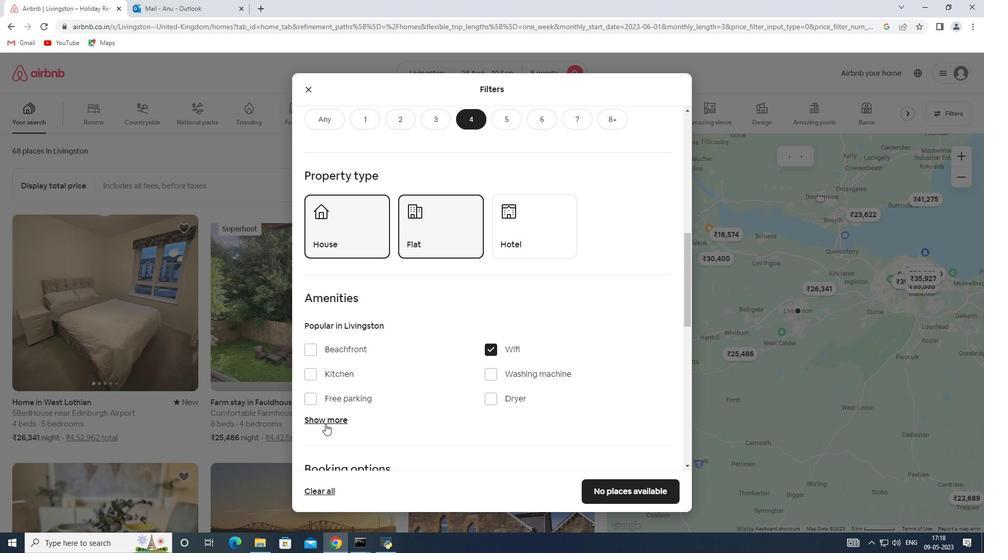 
Action: Mouse pressed left at (328, 420)
Screenshot: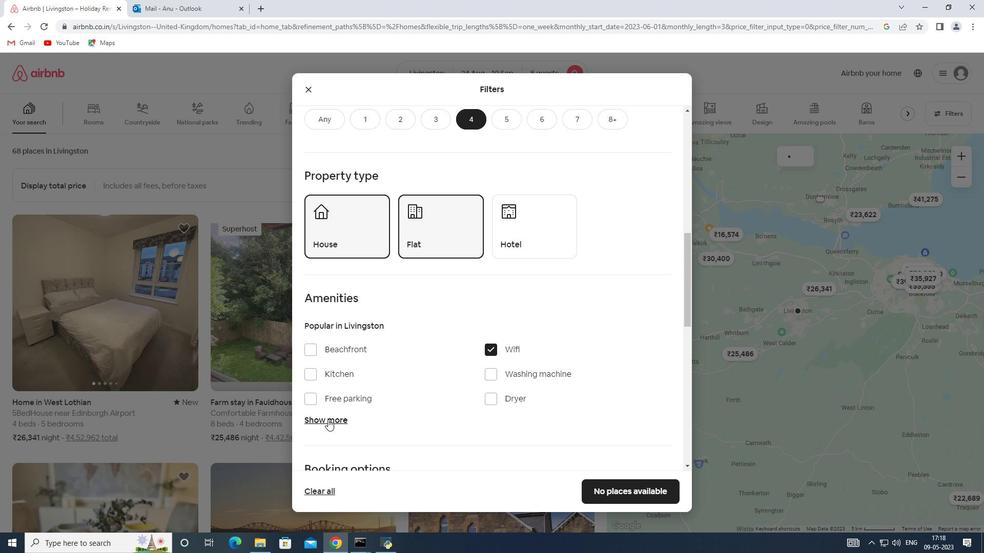 
Action: Mouse moved to (465, 399)
Screenshot: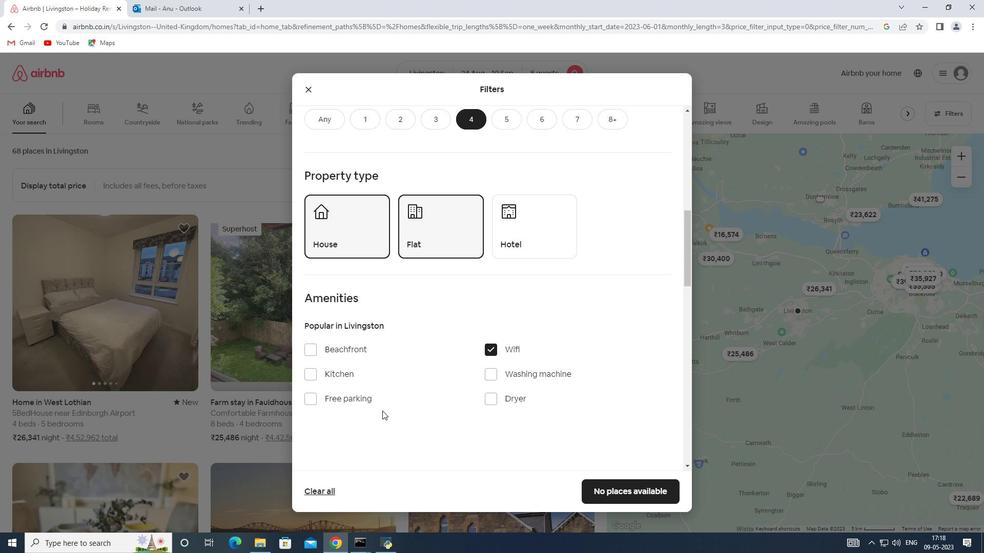 
Action: Mouse scrolled (465, 398) with delta (0, 0)
Screenshot: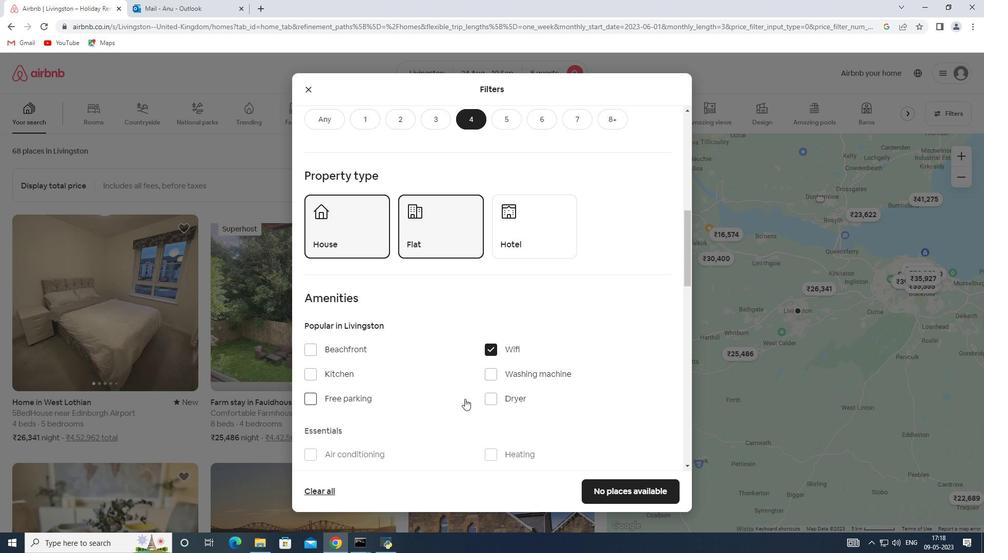 
Action: Mouse scrolled (465, 398) with delta (0, 0)
Screenshot: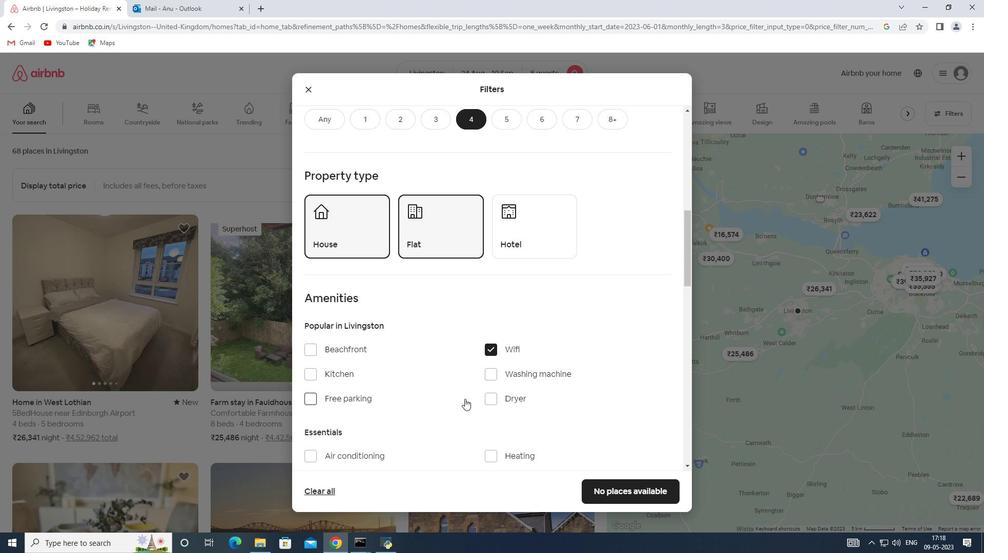 
Action: Mouse moved to (494, 379)
Screenshot: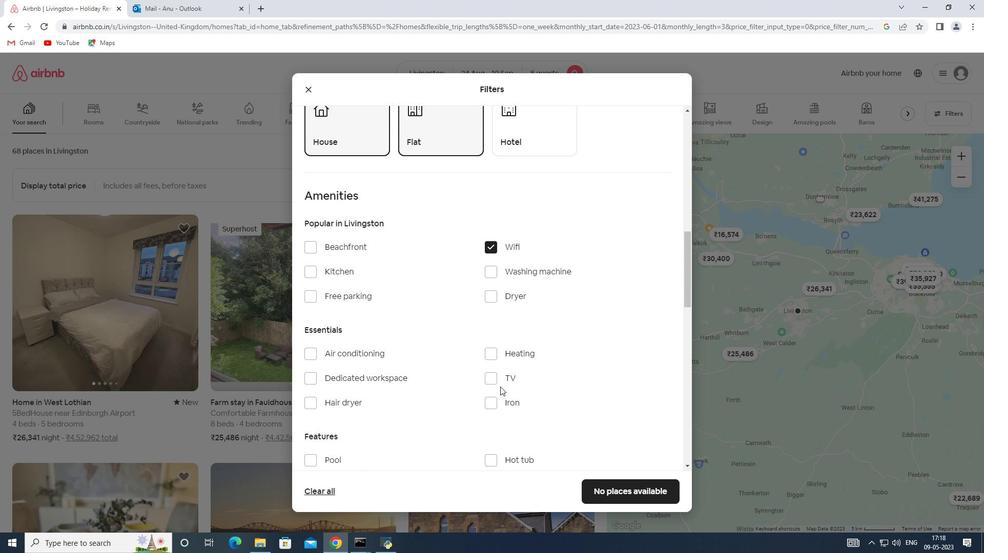 
Action: Mouse pressed left at (494, 379)
Screenshot: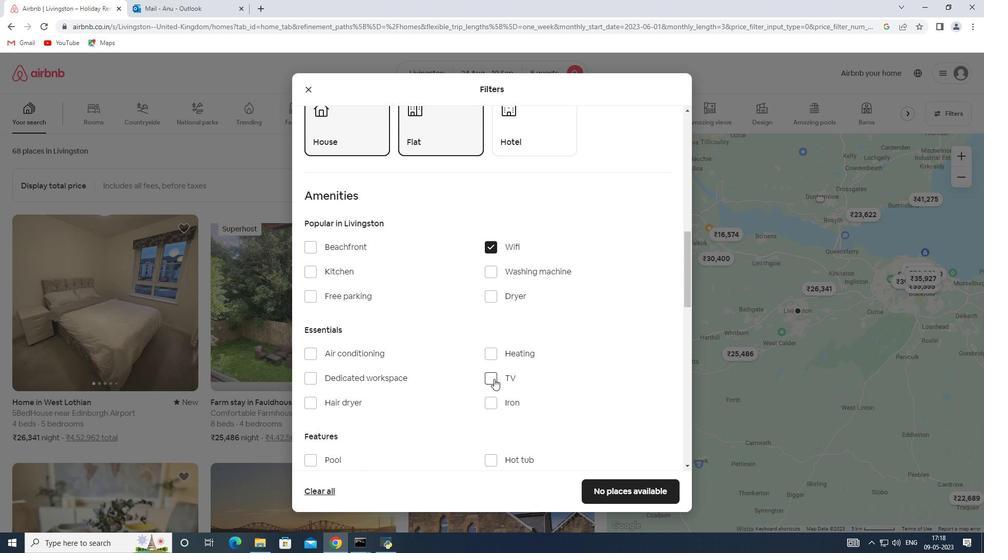 
Action: Mouse moved to (314, 293)
Screenshot: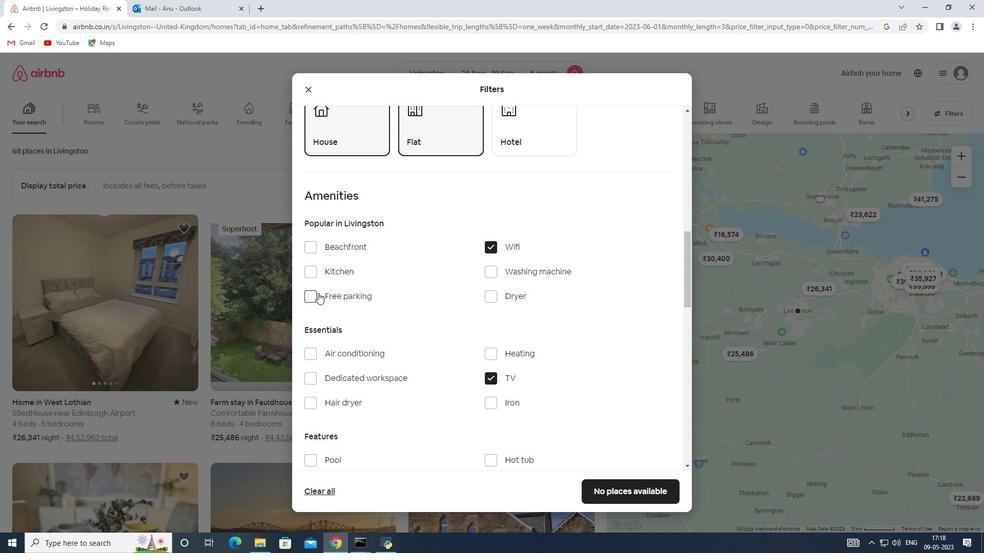 
Action: Mouse pressed left at (314, 293)
Screenshot: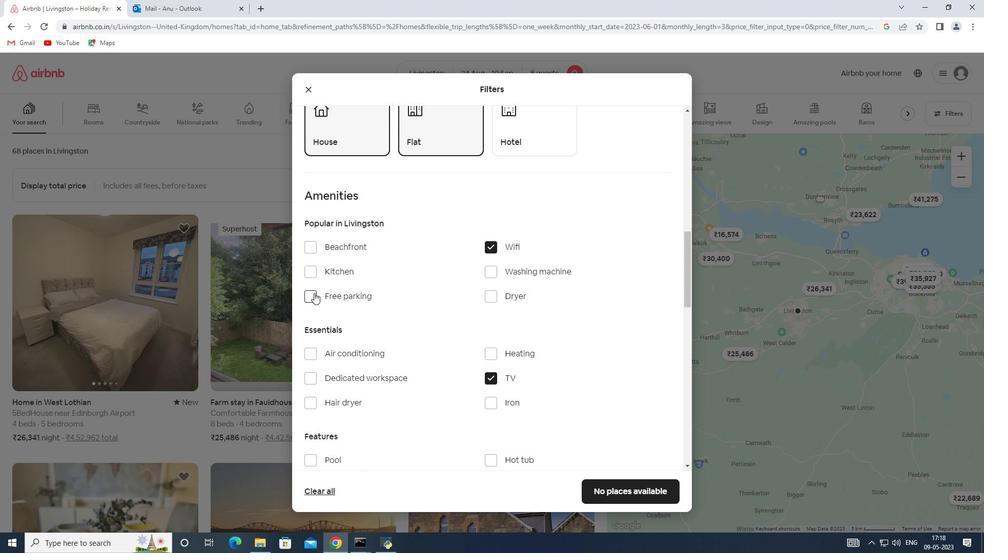 
Action: Mouse moved to (446, 313)
Screenshot: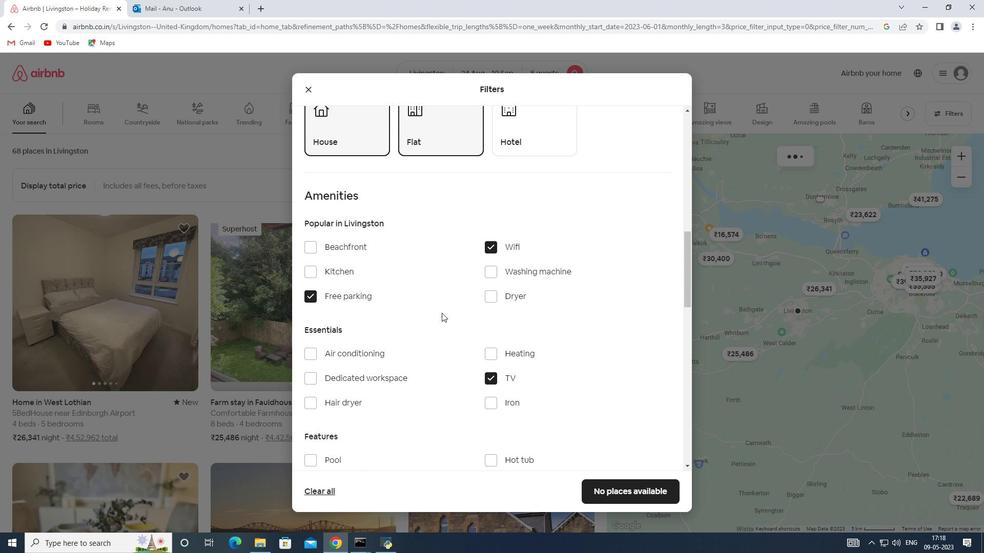 
Action: Mouse scrolled (446, 312) with delta (0, 0)
Screenshot: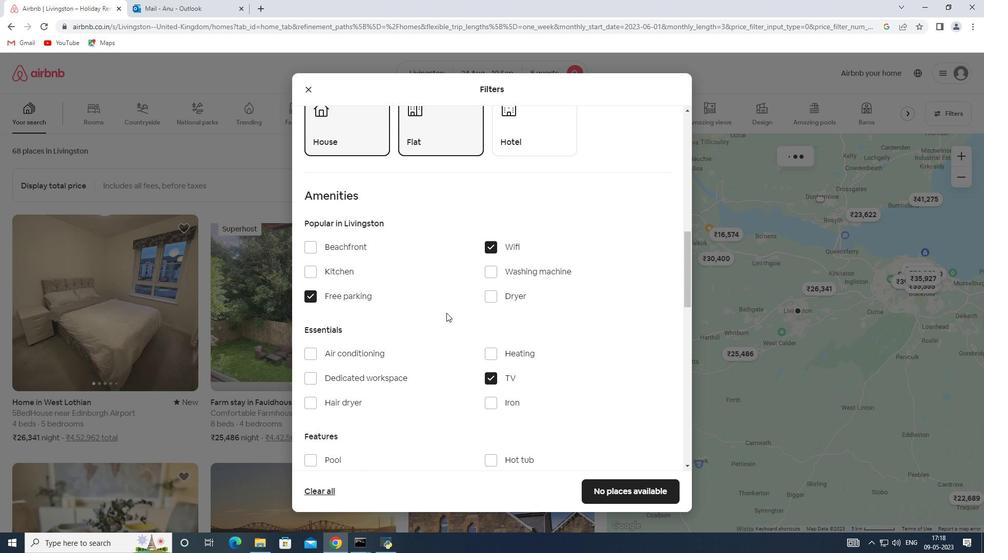 
Action: Mouse scrolled (446, 312) with delta (0, 0)
Screenshot: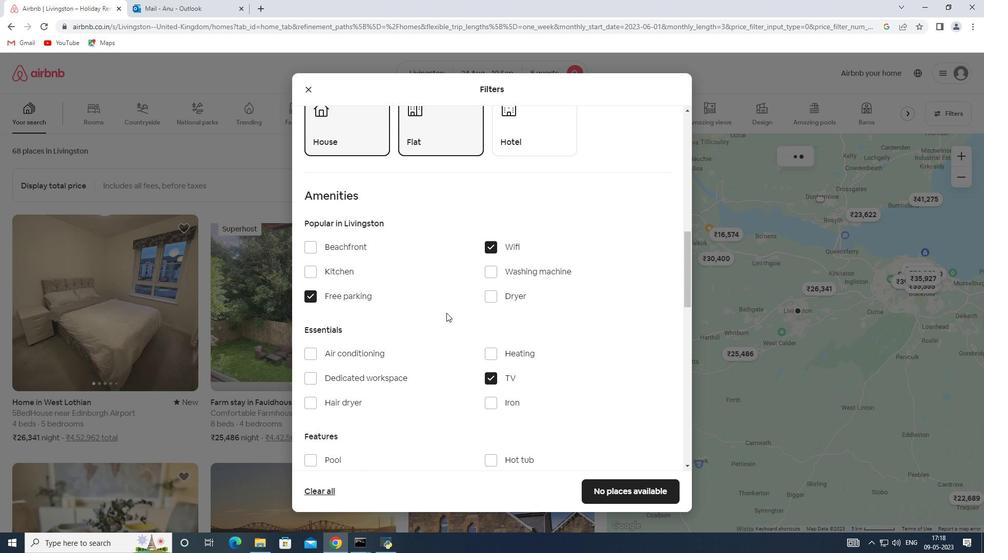 
Action: Mouse moved to (448, 313)
Screenshot: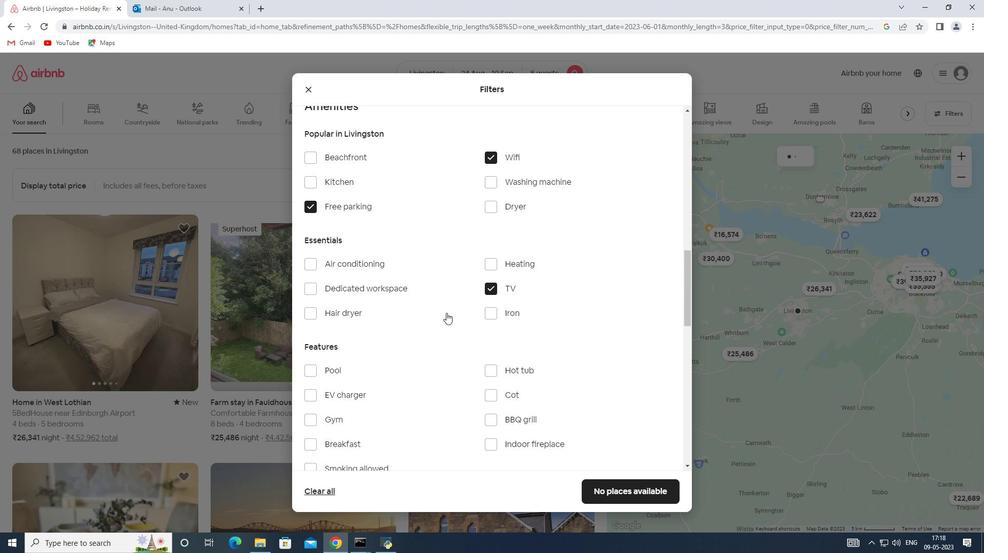 
Action: Mouse scrolled (448, 313) with delta (0, 0)
Screenshot: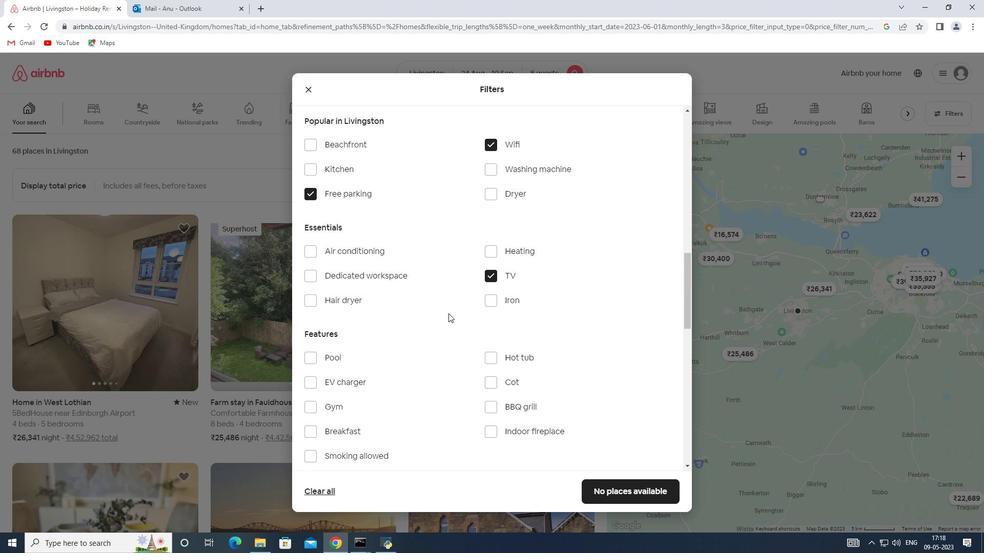 
Action: Mouse moved to (332, 356)
Screenshot: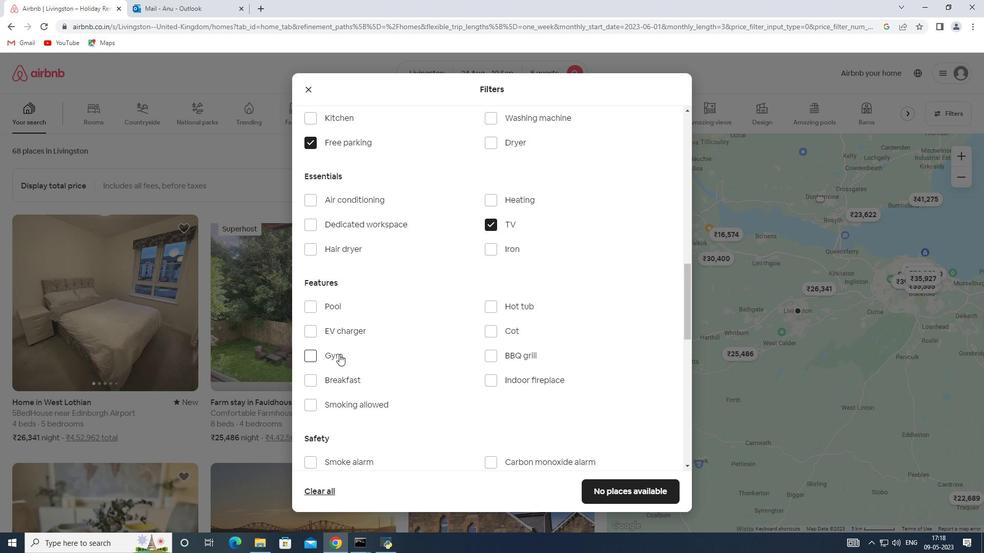
Action: Mouse pressed left at (332, 356)
Screenshot: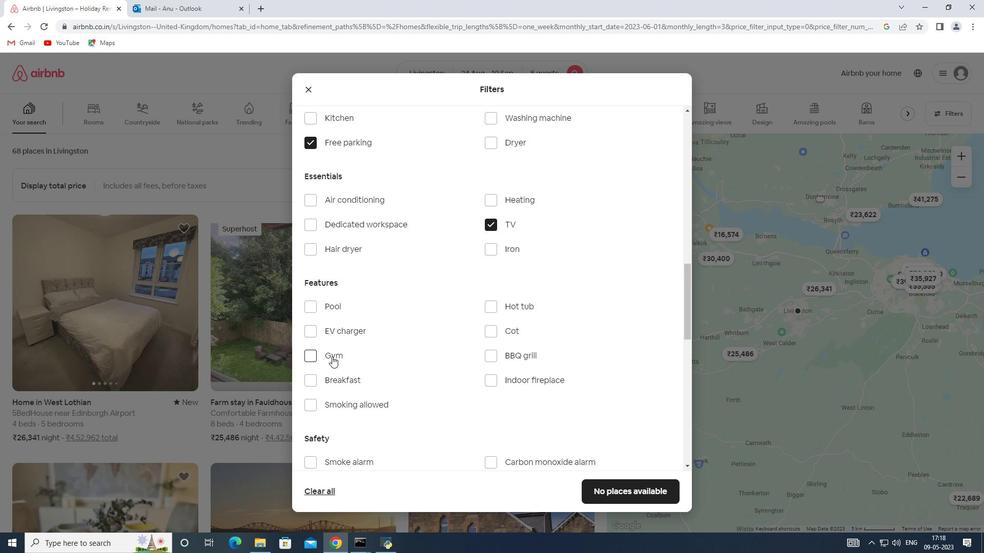 
Action: Mouse moved to (338, 383)
Screenshot: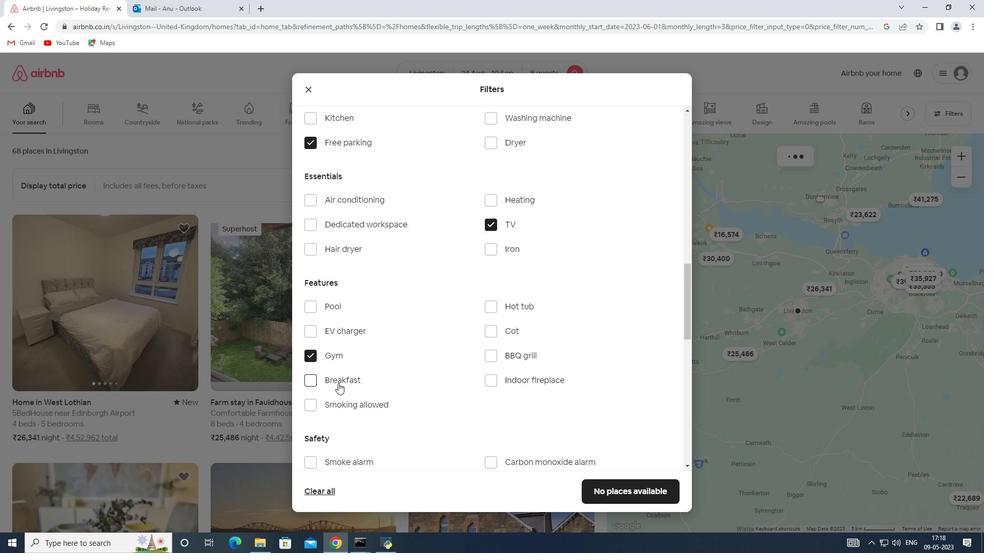 
Action: Mouse pressed left at (338, 383)
Screenshot: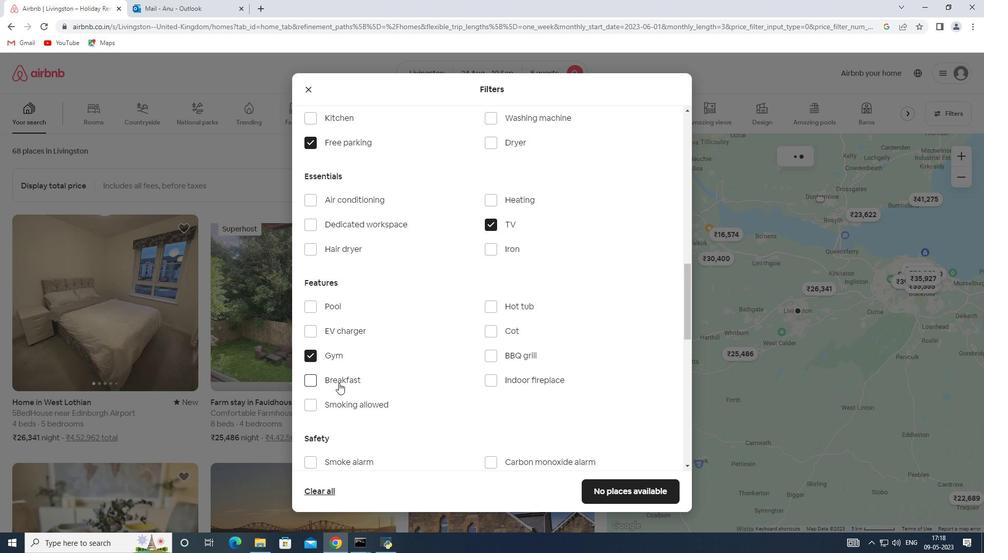 
Action: Mouse moved to (507, 363)
Screenshot: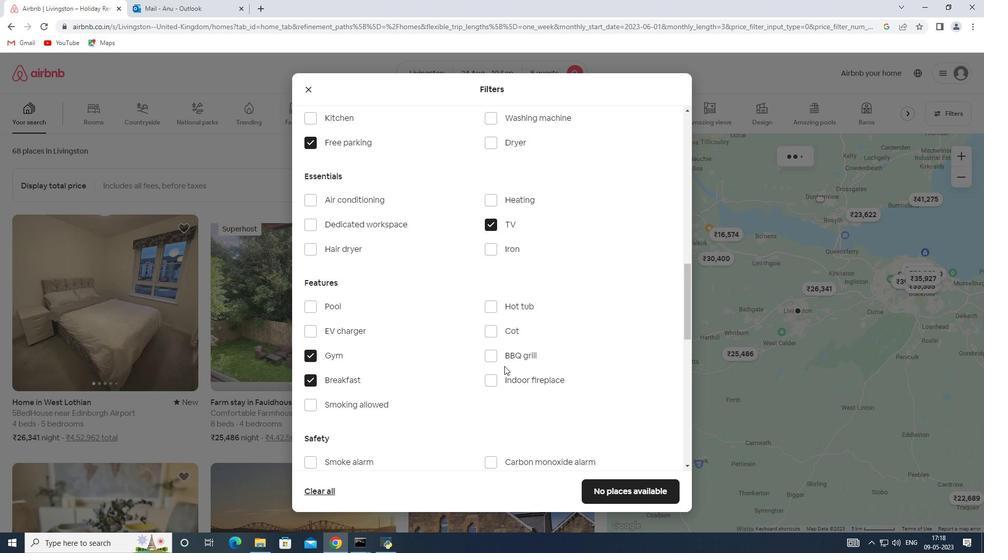 
Action: Mouse scrolled (507, 363) with delta (0, 0)
Screenshot: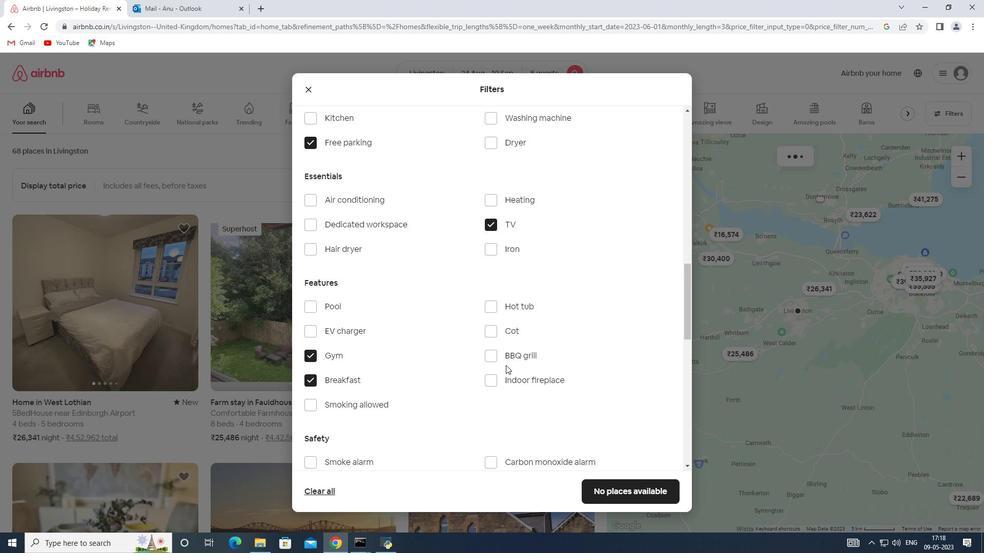 
Action: Mouse moved to (508, 363)
Screenshot: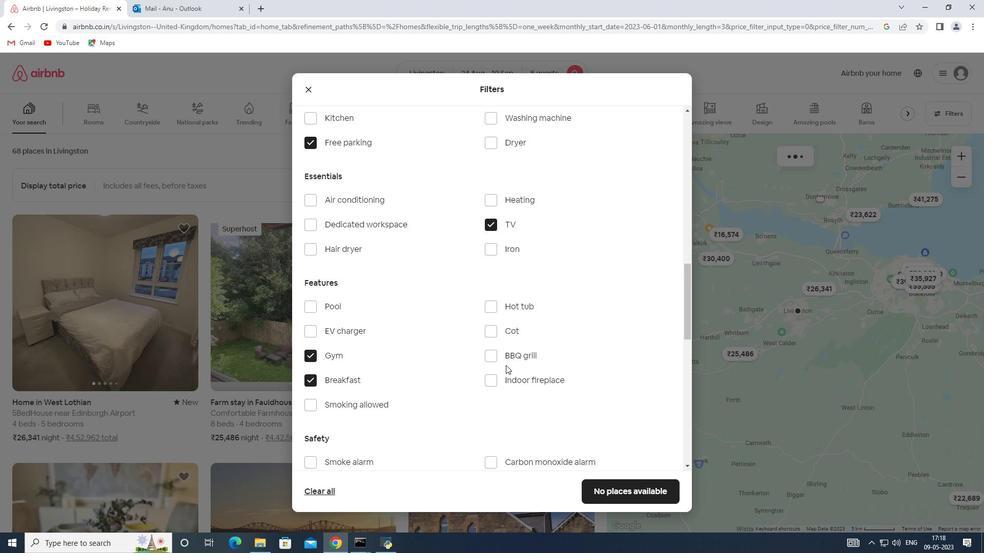 
Action: Mouse scrolled (508, 362) with delta (0, 0)
Screenshot: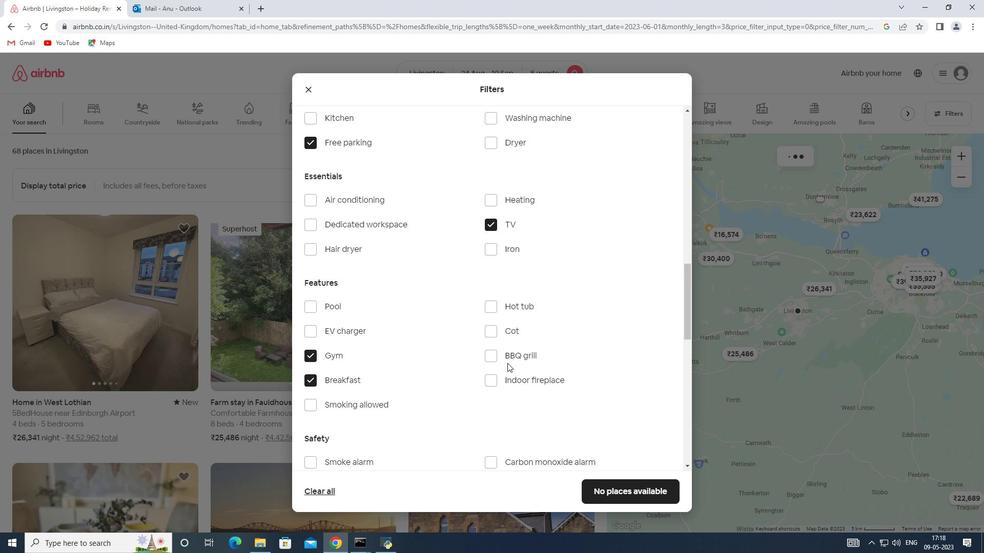 
Action: Mouse moved to (509, 363)
Screenshot: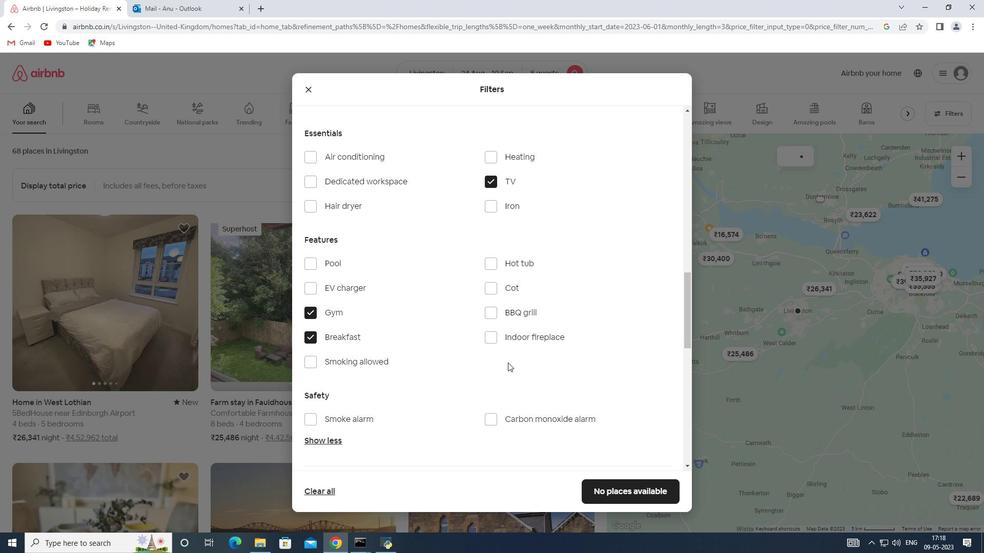 
Action: Mouse scrolled (509, 362) with delta (0, 0)
Screenshot: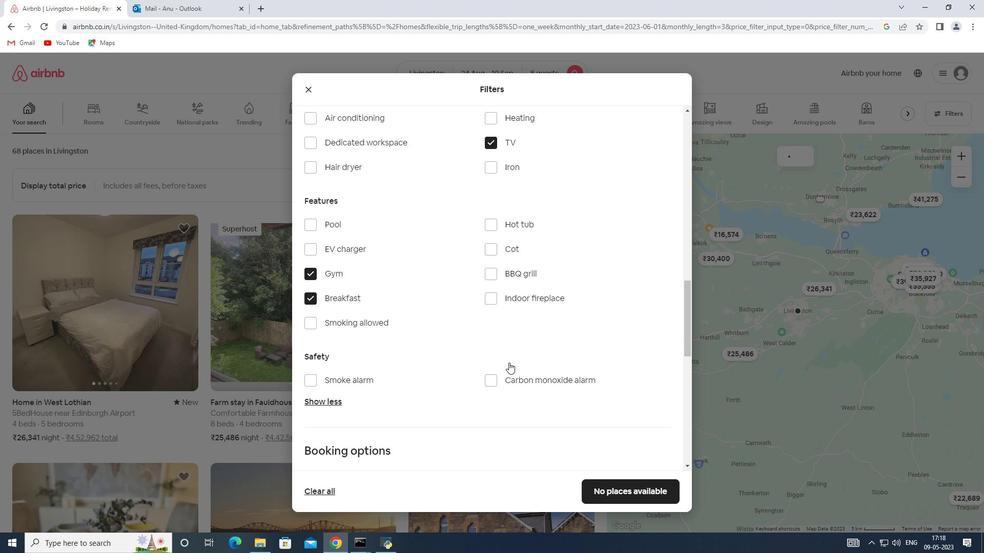 
Action: Mouse scrolled (509, 362) with delta (0, 0)
Screenshot: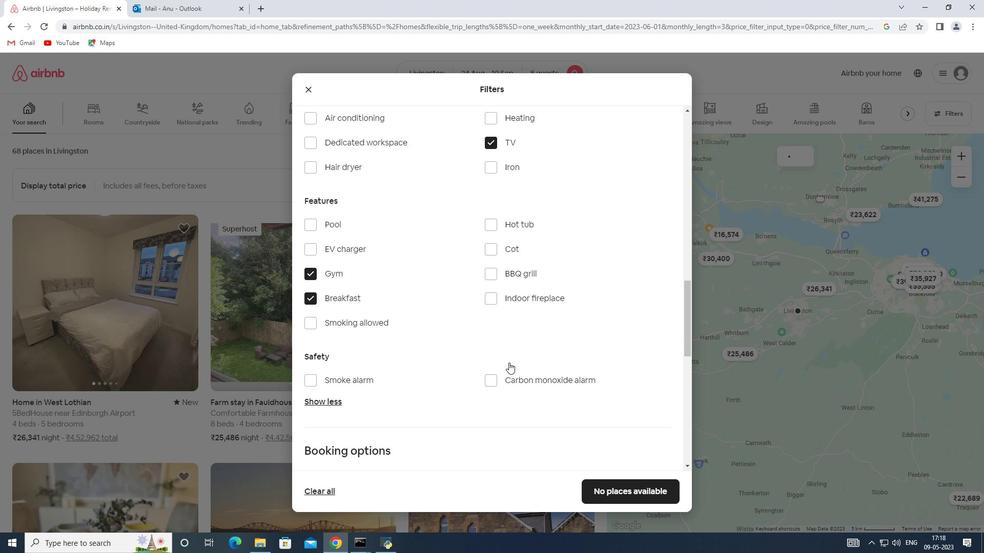 
Action: Mouse moved to (649, 392)
Screenshot: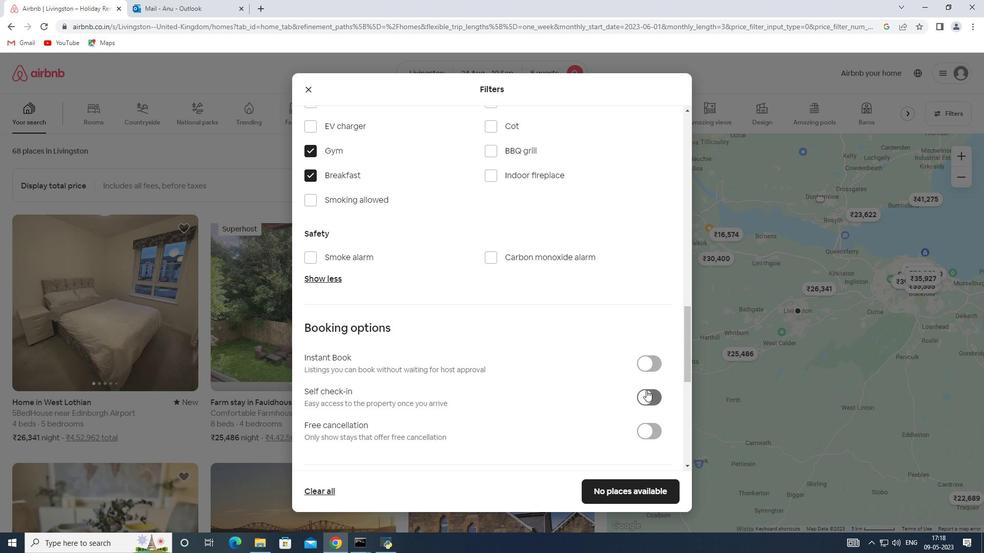 
Action: Mouse pressed left at (649, 392)
Screenshot: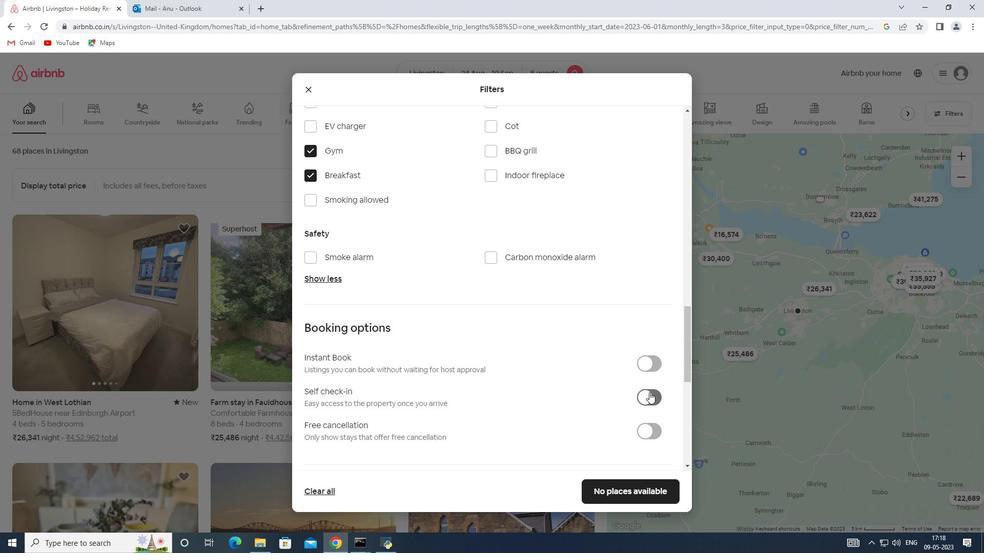 
Action: Mouse moved to (424, 382)
Screenshot: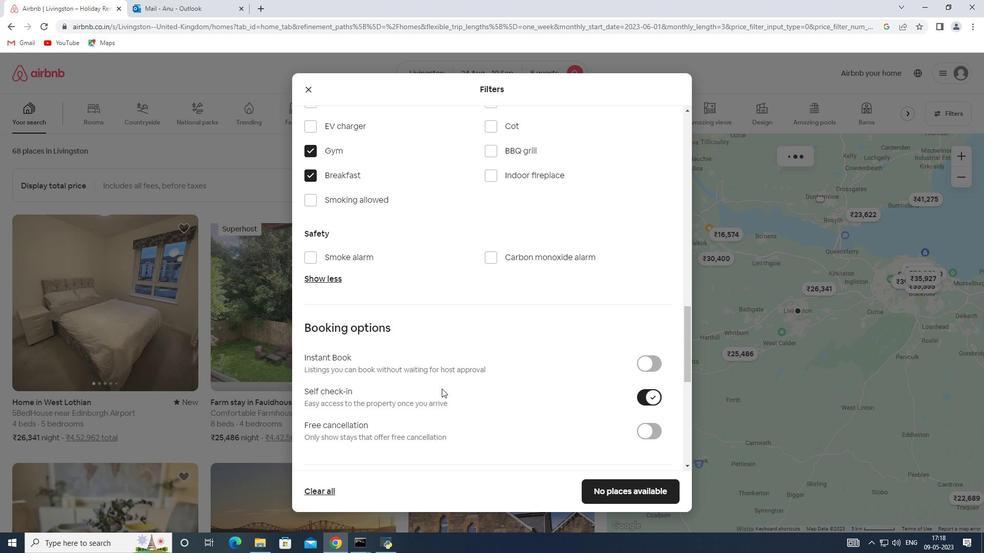 
Action: Mouse scrolled (424, 381) with delta (0, 0)
Screenshot: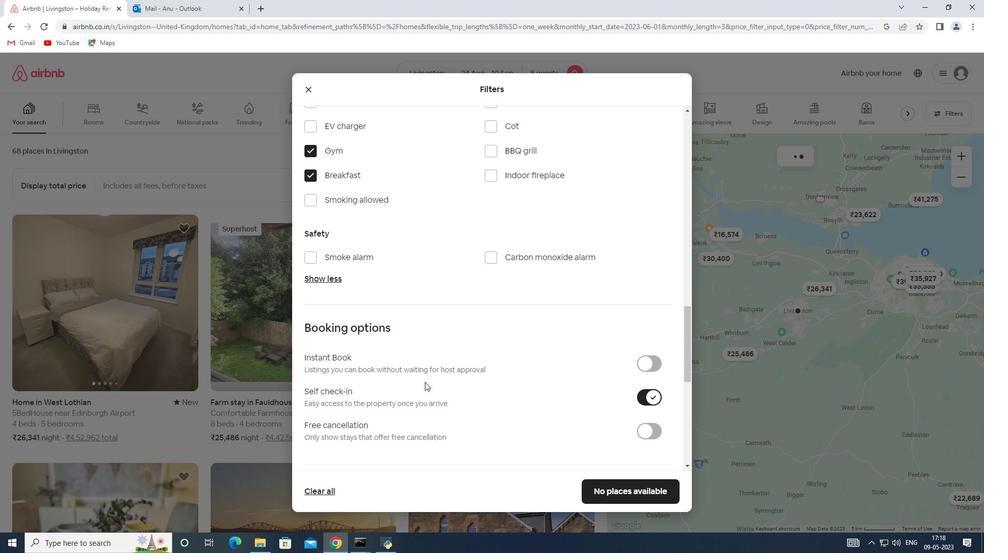 
Action: Mouse scrolled (424, 381) with delta (0, 0)
Screenshot: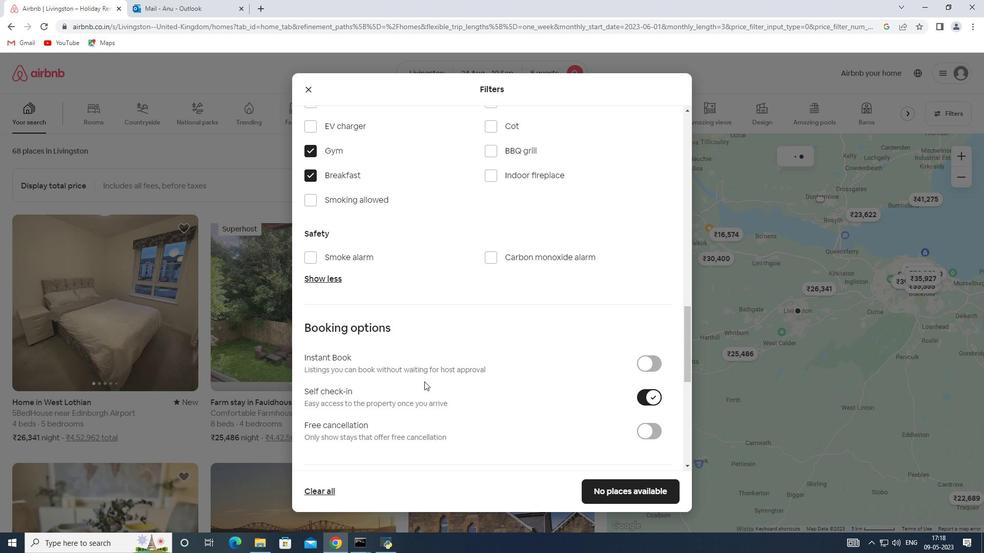 
Action: Mouse scrolled (424, 381) with delta (0, 0)
Screenshot: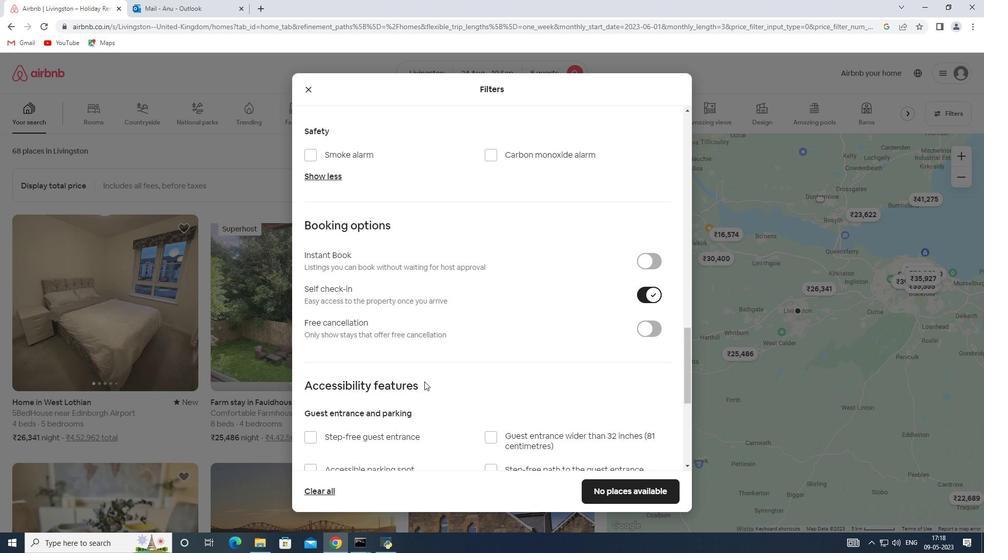 
Action: Mouse scrolled (424, 381) with delta (0, 0)
Screenshot: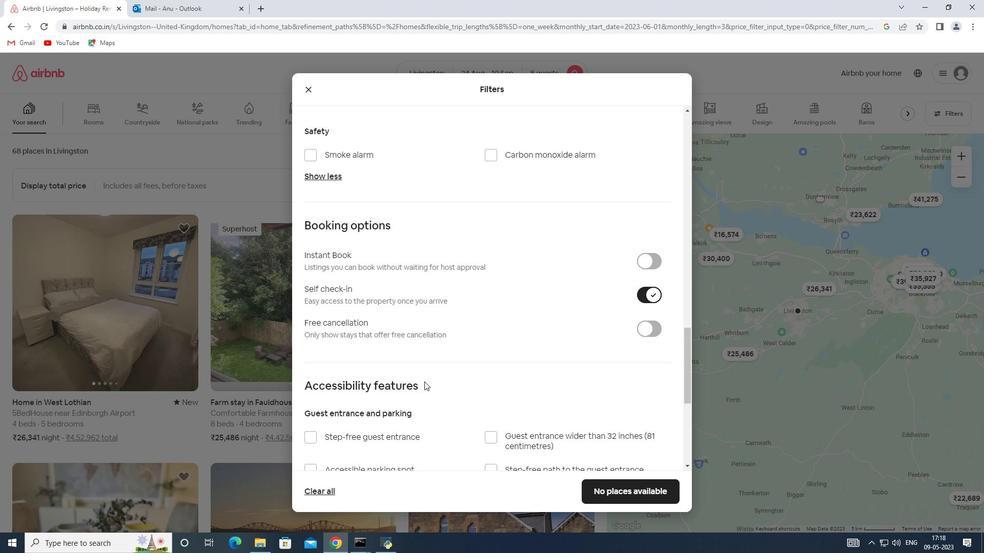 
Action: Mouse scrolled (424, 381) with delta (0, 0)
Screenshot: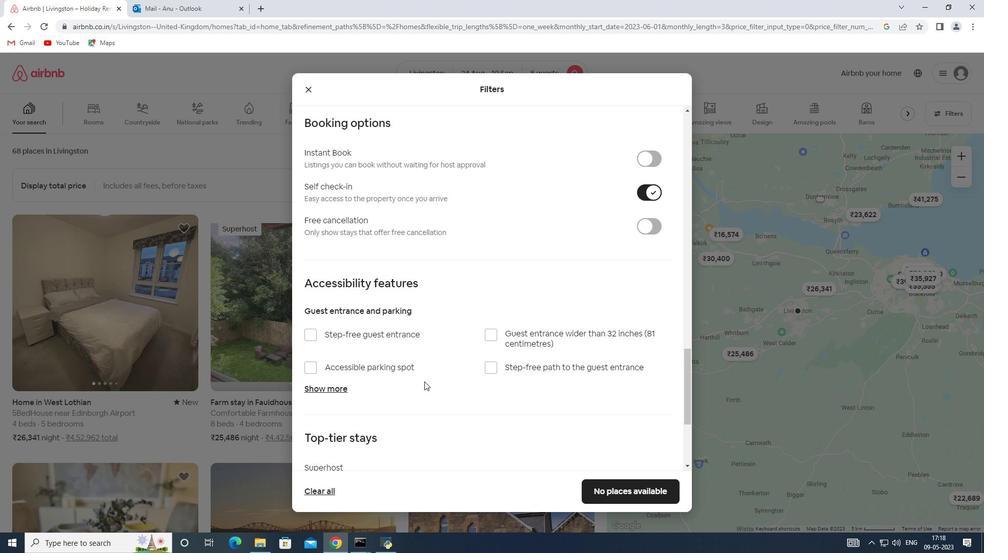 
Action: Mouse moved to (385, 402)
Screenshot: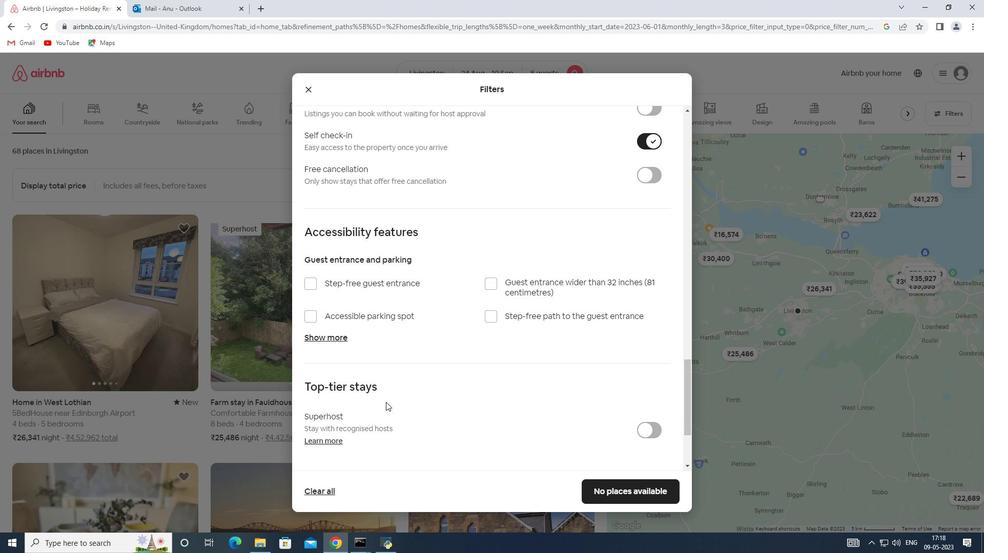 
Action: Mouse scrolled (385, 401) with delta (0, 0)
Screenshot: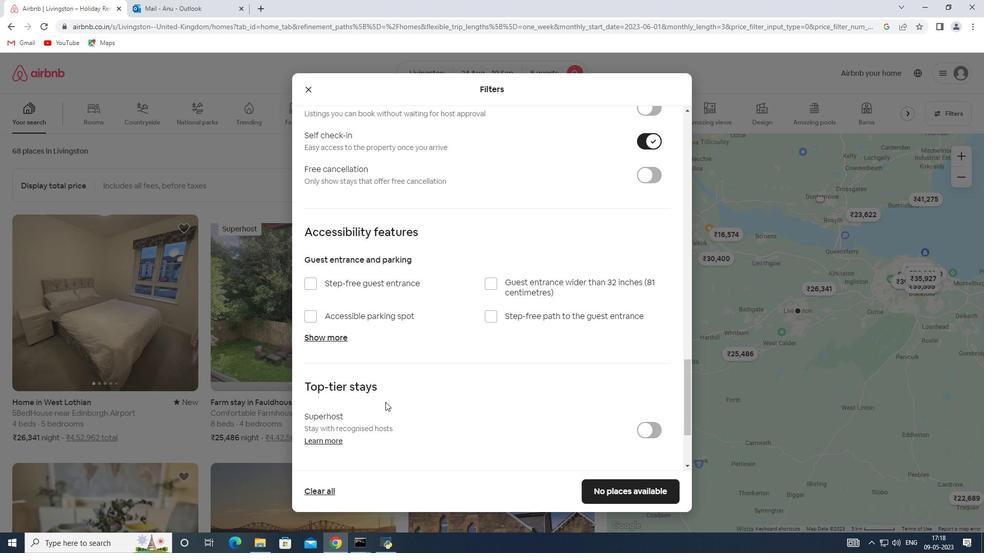 
Action: Mouse scrolled (385, 401) with delta (0, 0)
Screenshot: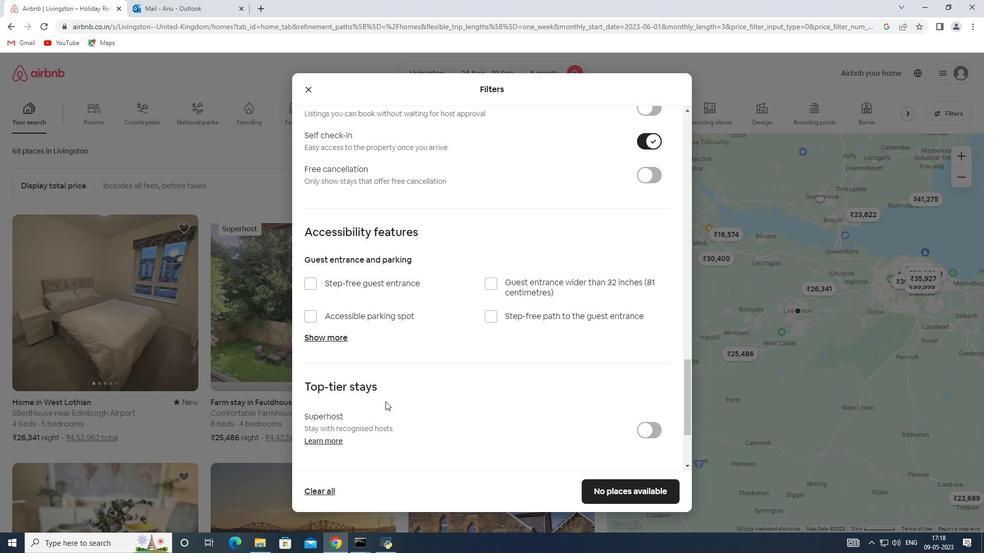 
Action: Mouse scrolled (385, 401) with delta (0, 0)
Screenshot: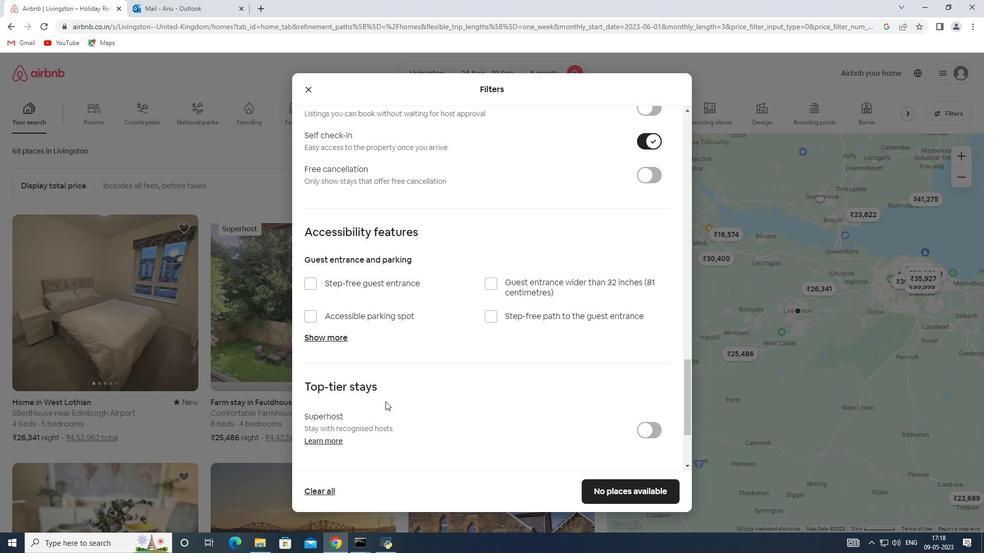 
Action: Mouse moved to (334, 401)
Screenshot: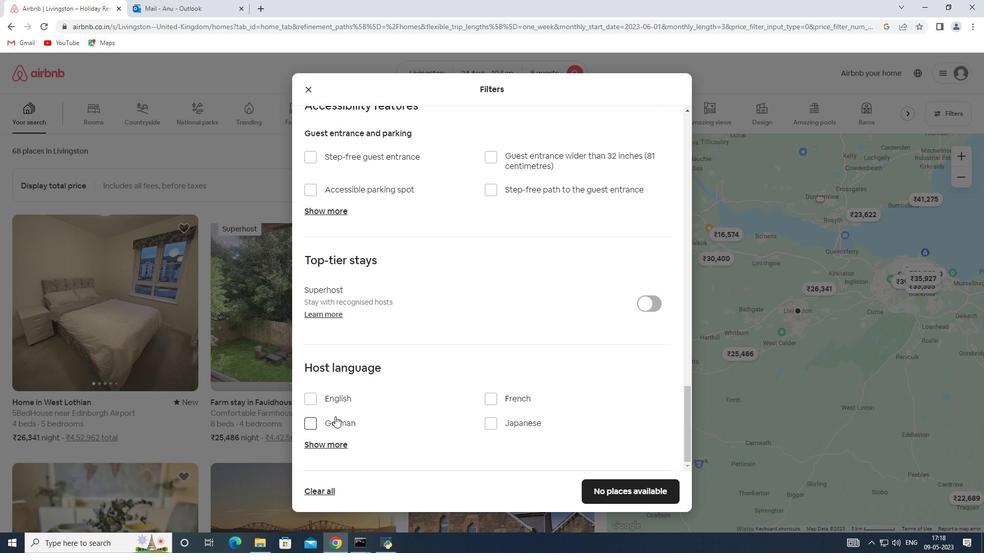 
Action: Mouse pressed left at (334, 401)
Screenshot: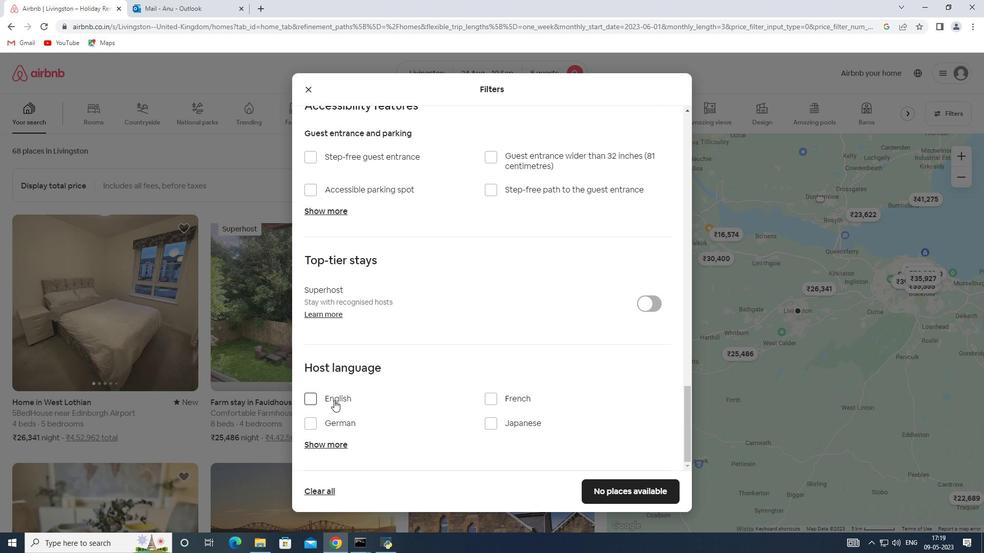 
Action: Mouse moved to (615, 485)
Screenshot: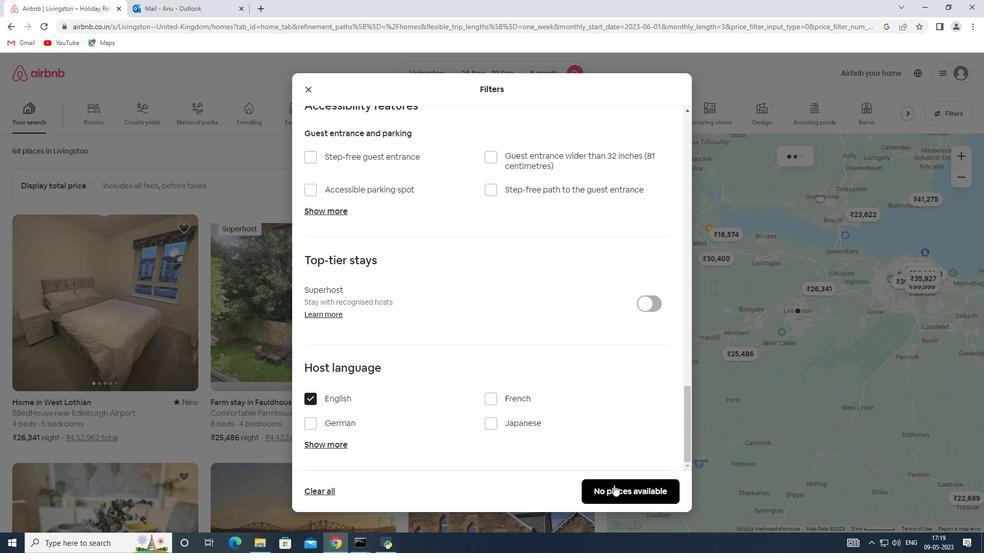 
Action: Mouse pressed left at (615, 485)
Screenshot: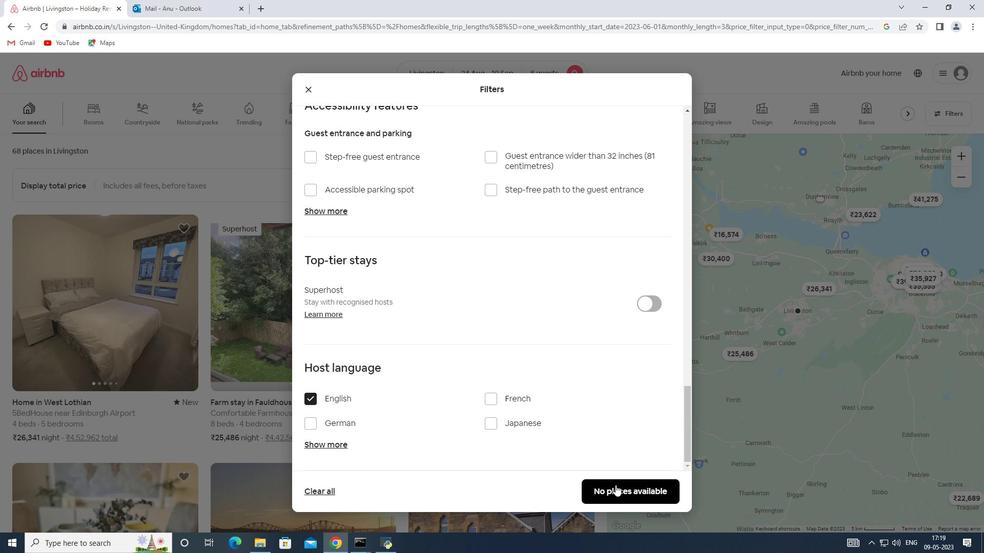 
